 Task: Add Aura Cacia Uplifting Essential Oil 4 Pack Kit to the cart.
Action: Mouse moved to (292, 127)
Screenshot: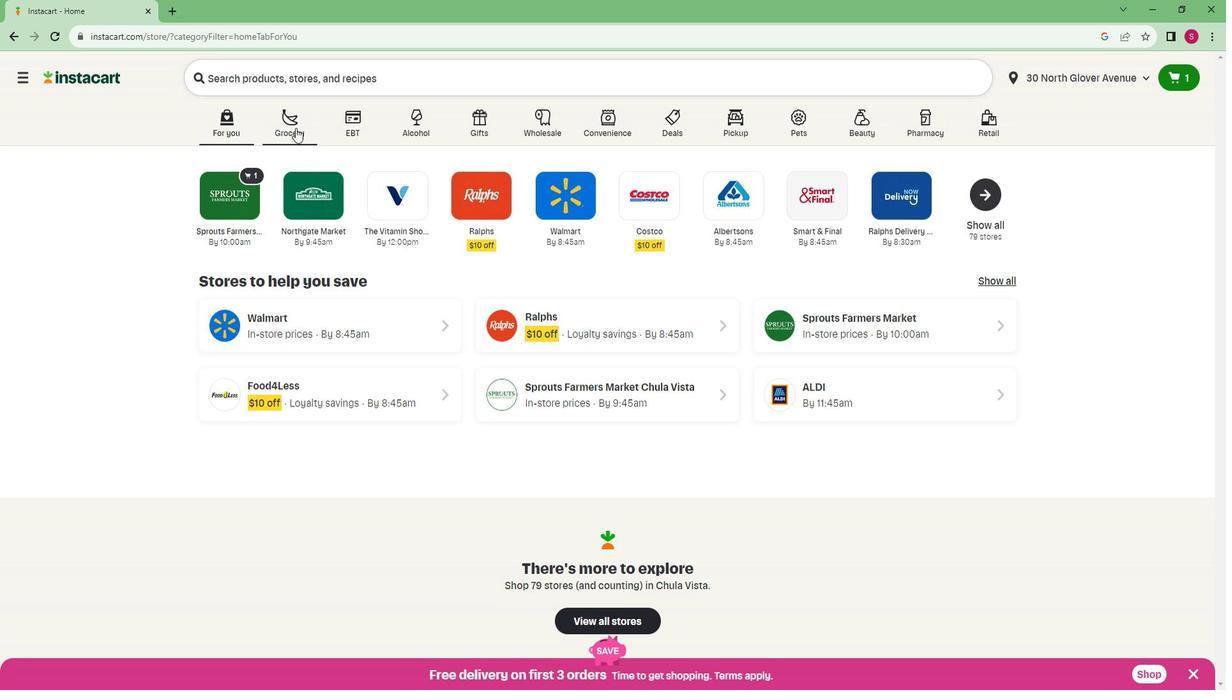 
Action: Mouse pressed left at (292, 127)
Screenshot: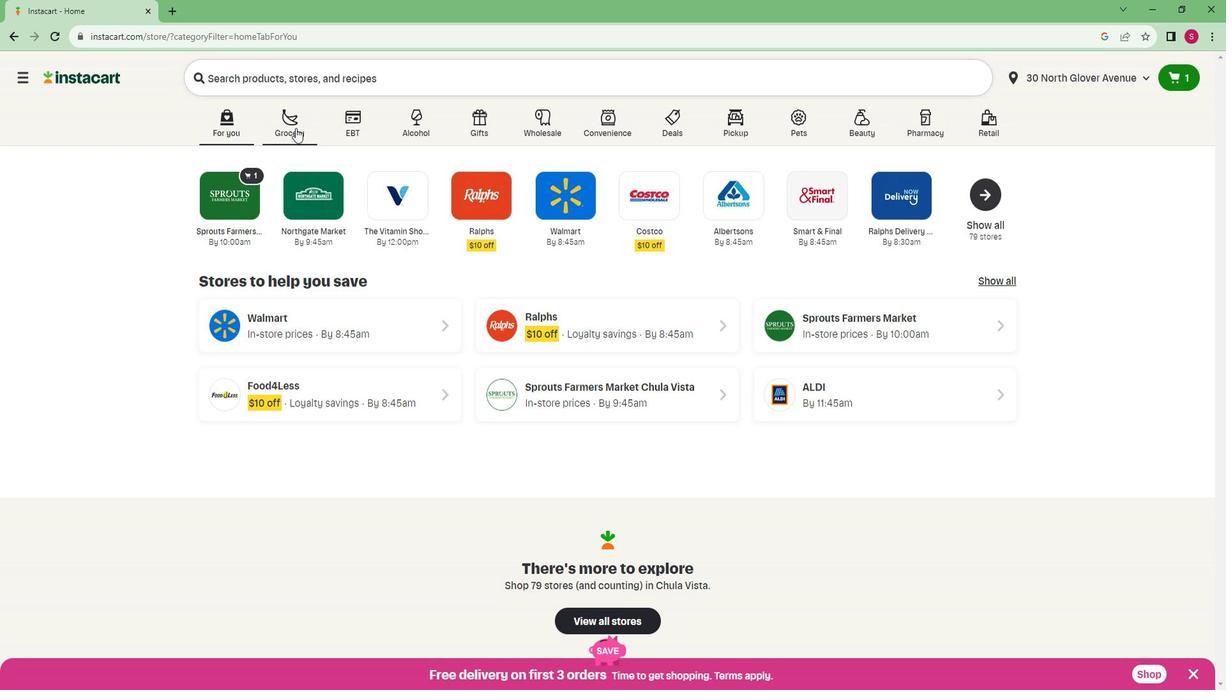 
Action: Mouse moved to (239, 355)
Screenshot: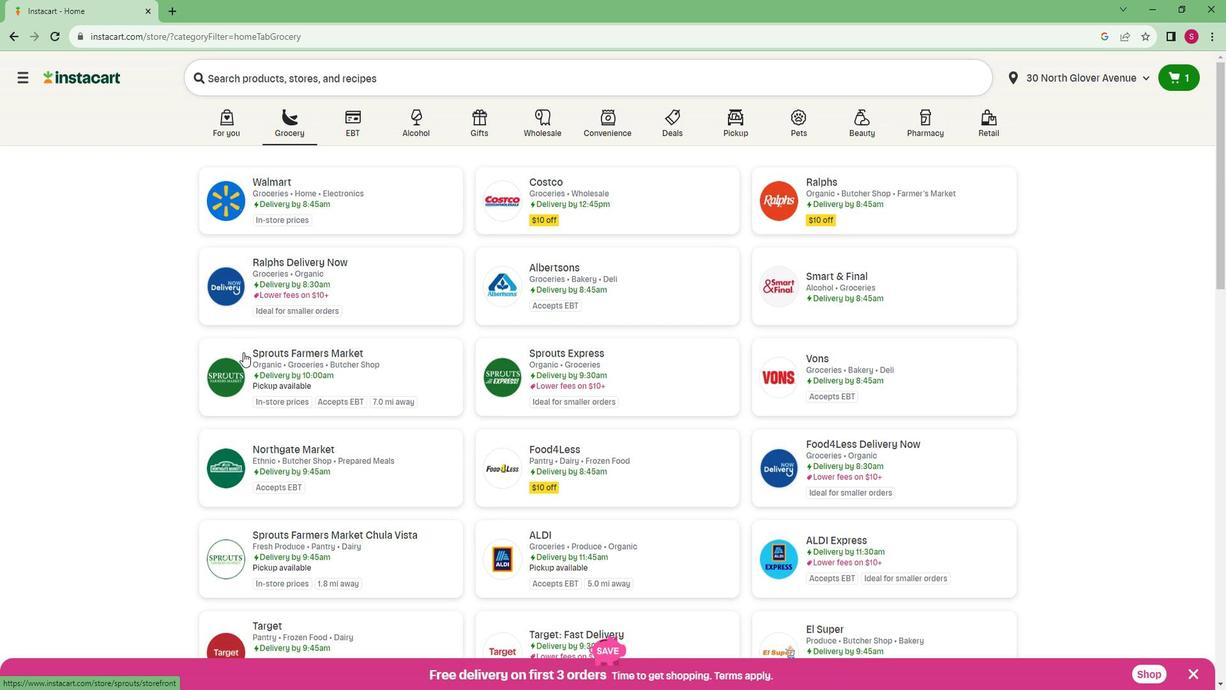 
Action: Mouse pressed left at (239, 355)
Screenshot: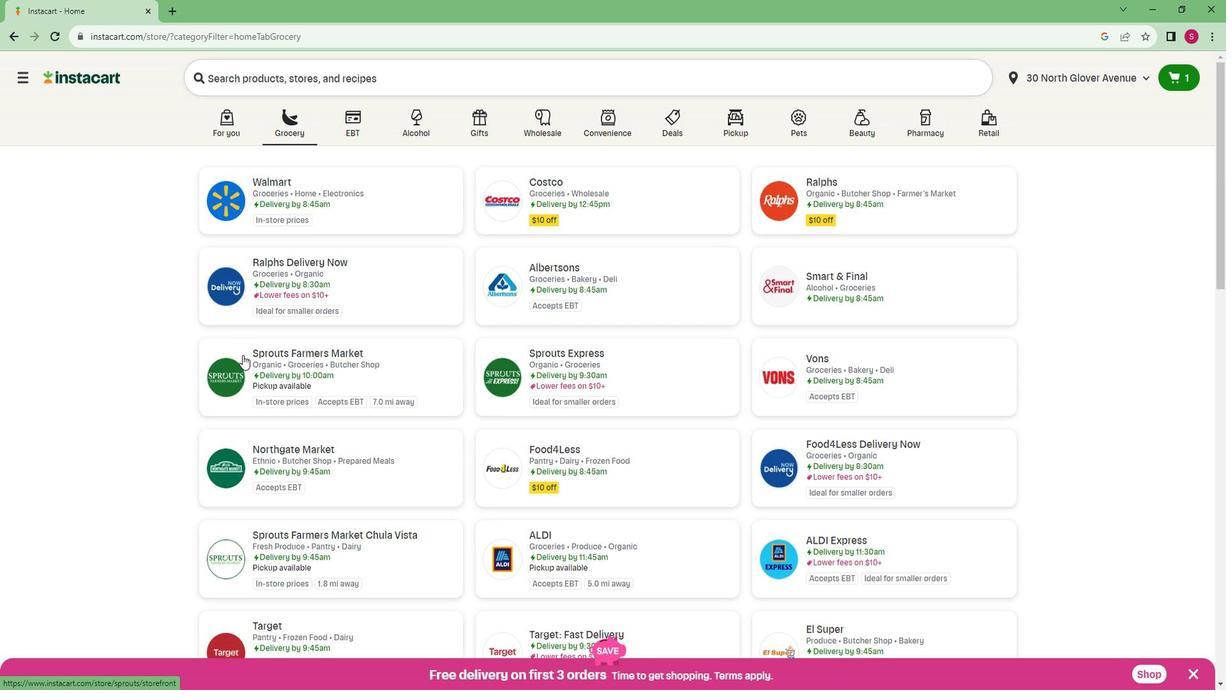 
Action: Mouse moved to (89, 492)
Screenshot: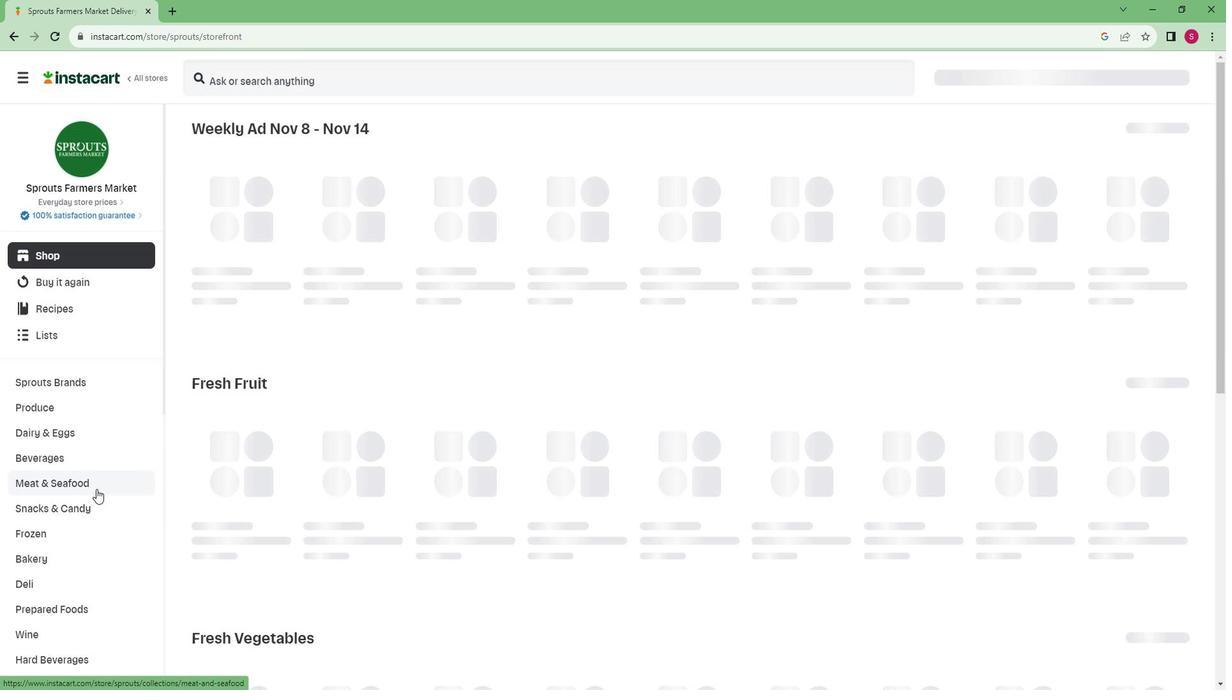 
Action: Mouse scrolled (89, 491) with delta (0, 0)
Screenshot: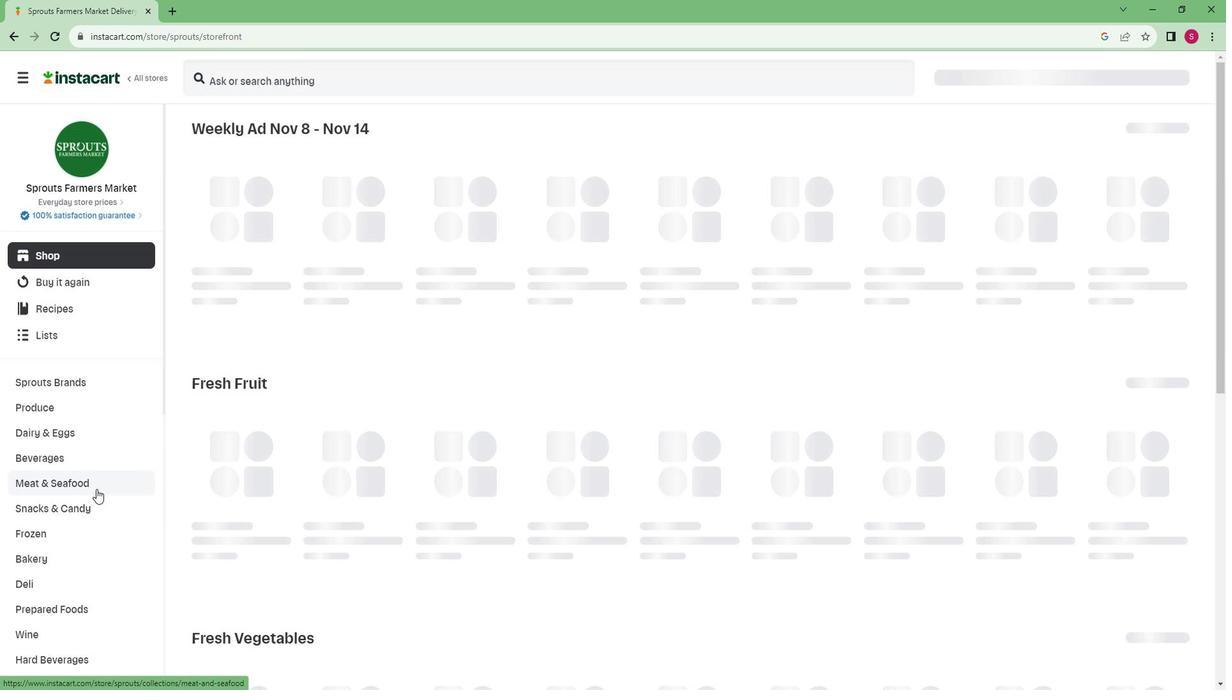 
Action: Mouse moved to (88, 492)
Screenshot: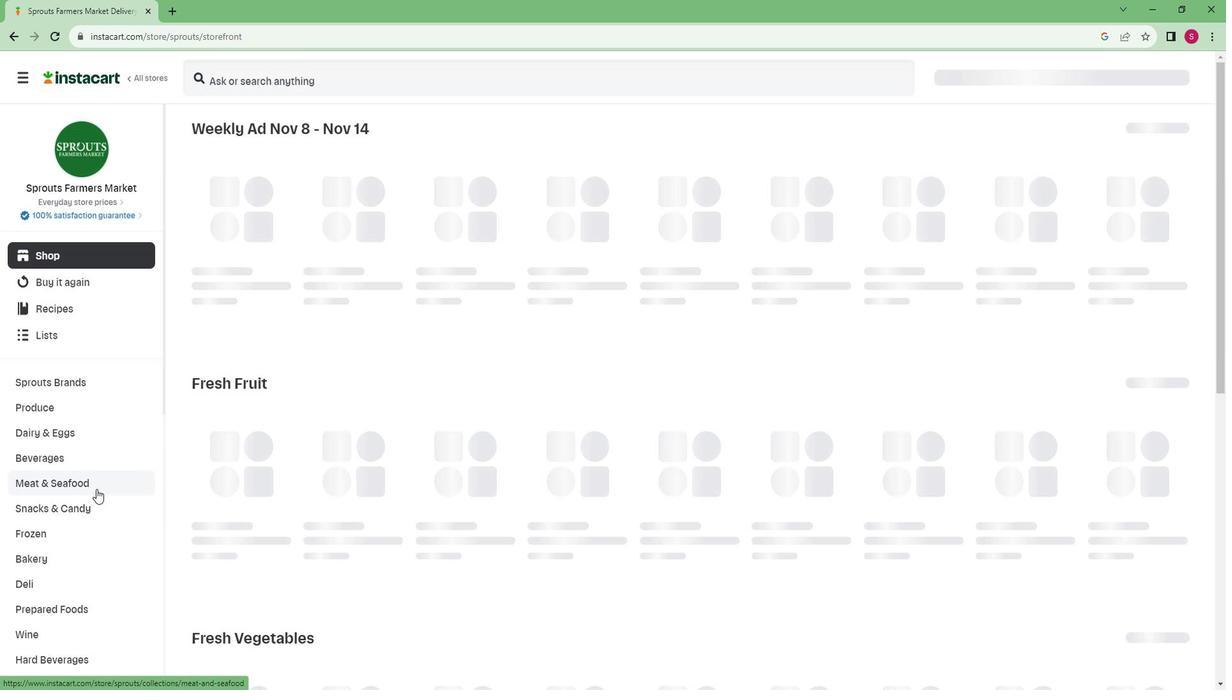 
Action: Mouse scrolled (88, 492) with delta (0, 0)
Screenshot: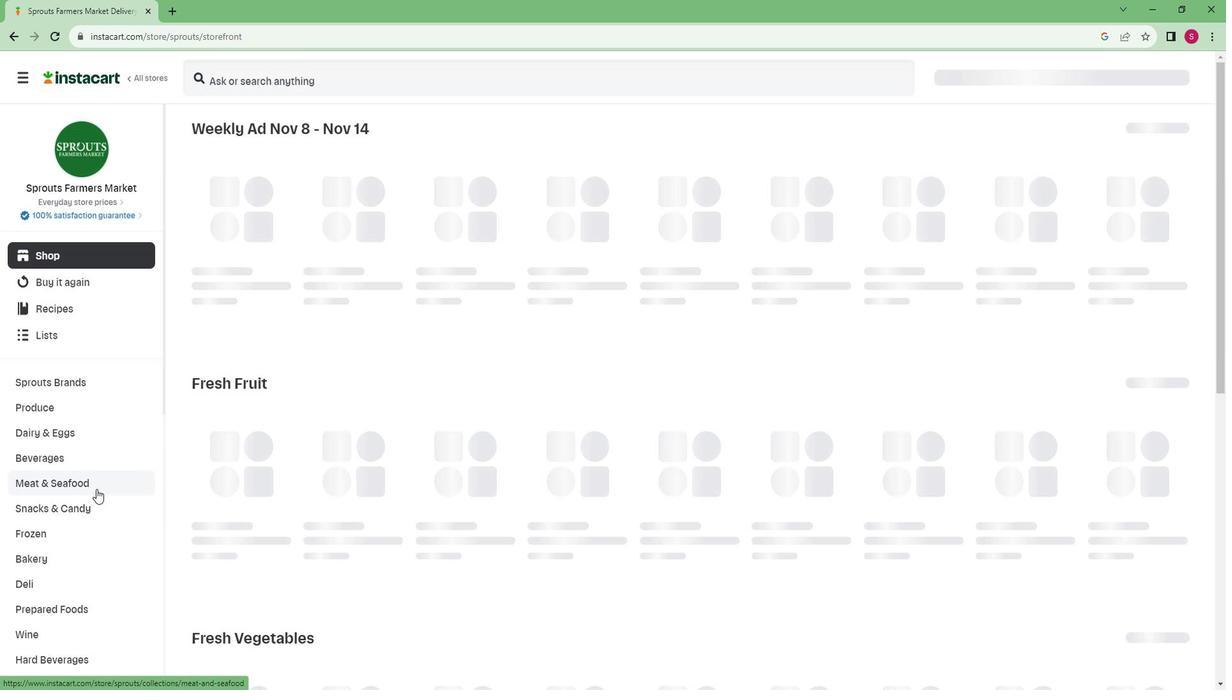 
Action: Mouse moved to (84, 493)
Screenshot: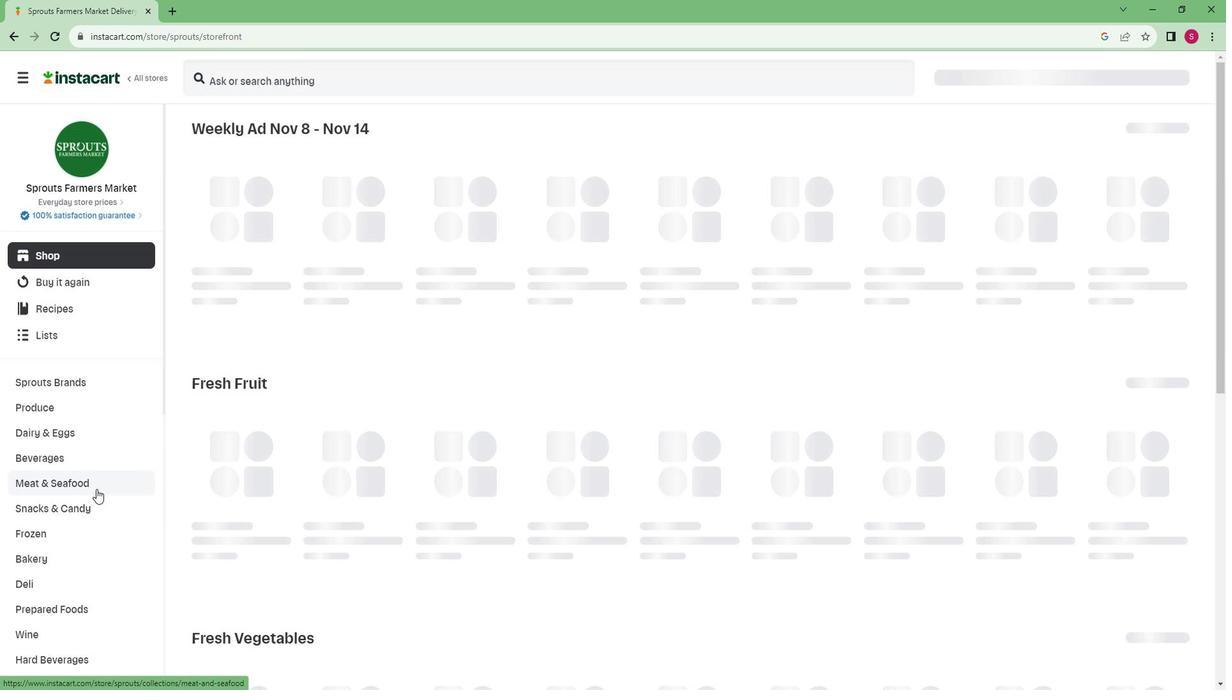
Action: Mouse scrolled (84, 492) with delta (0, 0)
Screenshot: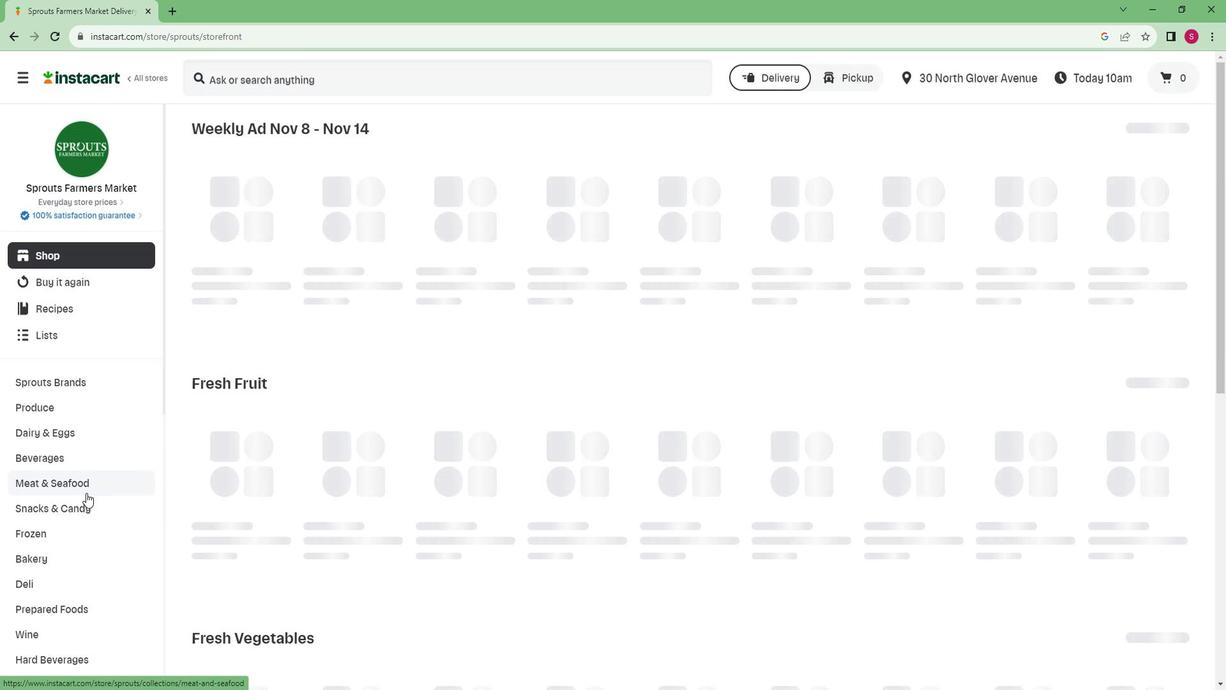
Action: Mouse moved to (83, 494)
Screenshot: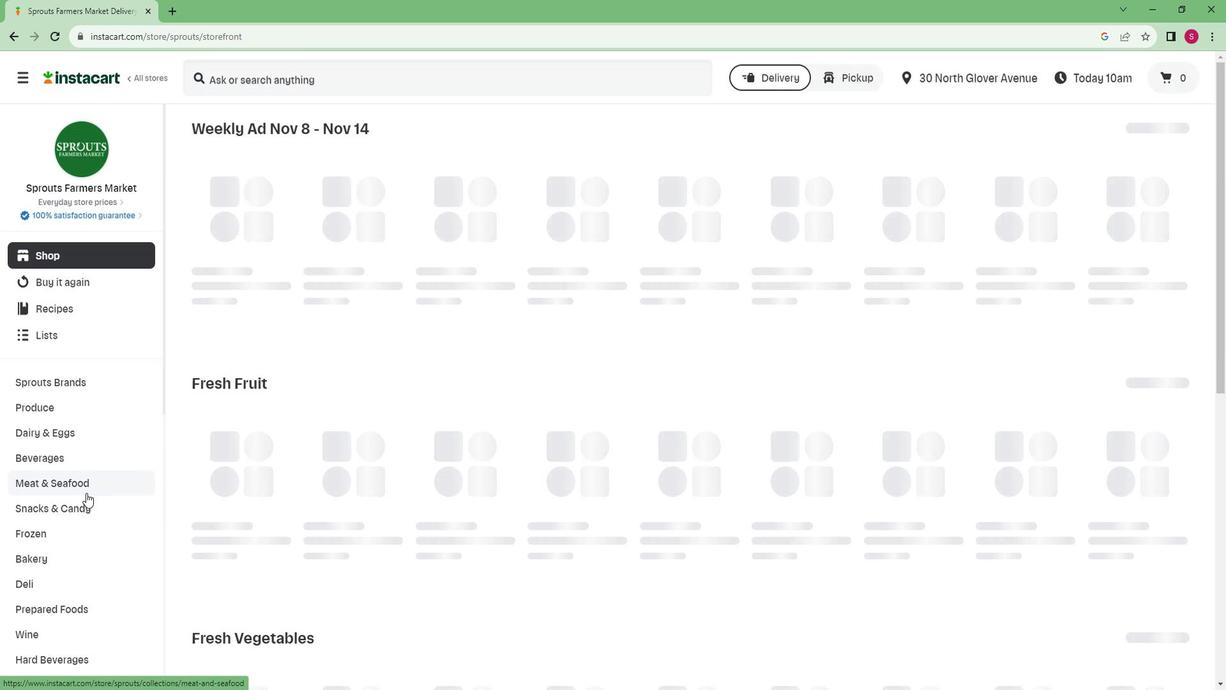 
Action: Mouse scrolled (83, 493) with delta (0, 0)
Screenshot: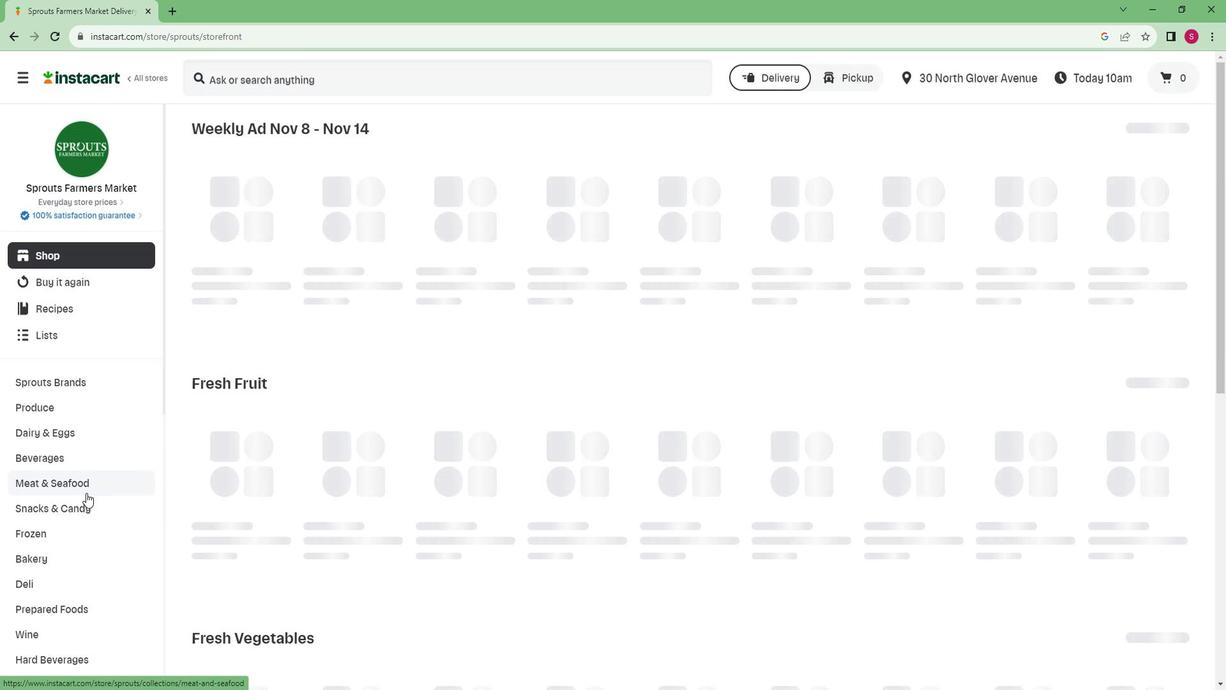 
Action: Mouse moved to (82, 495)
Screenshot: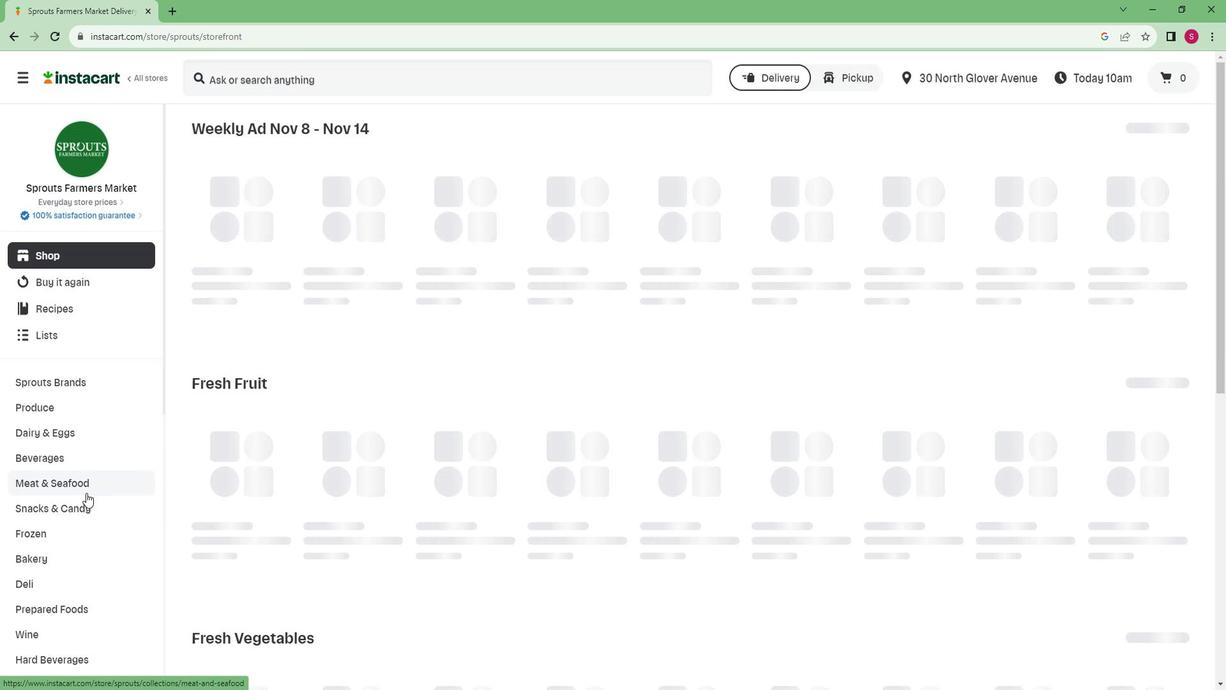 
Action: Mouse scrolled (82, 494) with delta (0, 0)
Screenshot: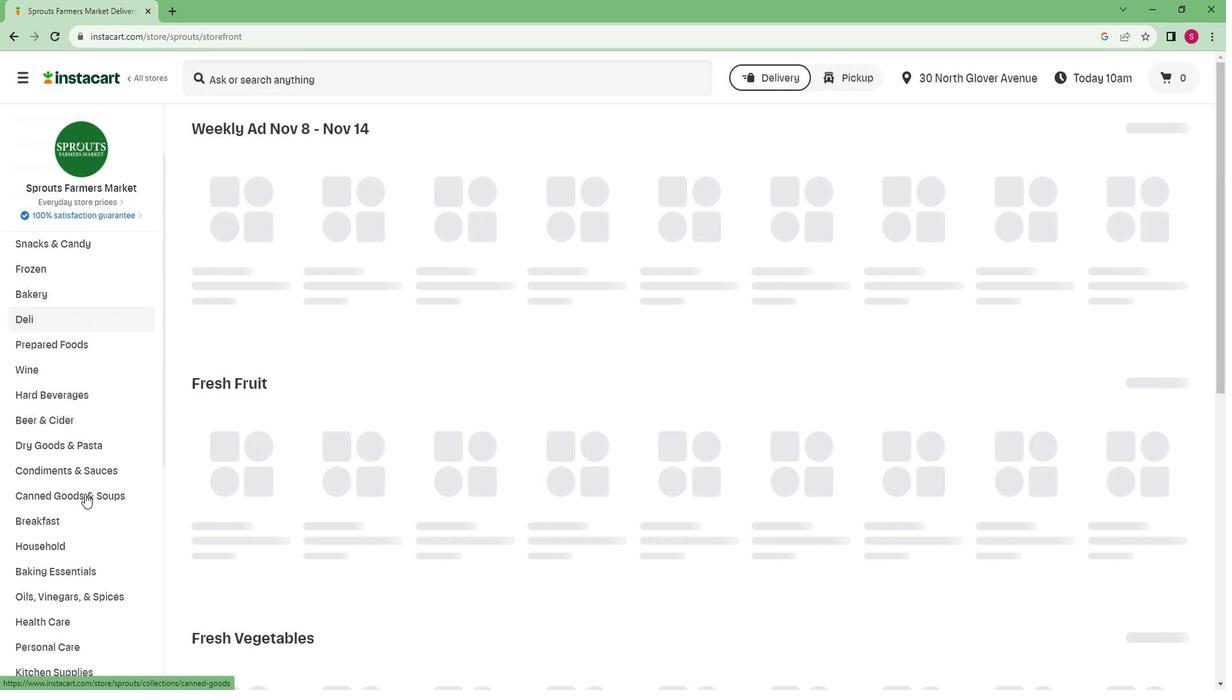 
Action: Mouse scrolled (82, 494) with delta (0, 0)
Screenshot: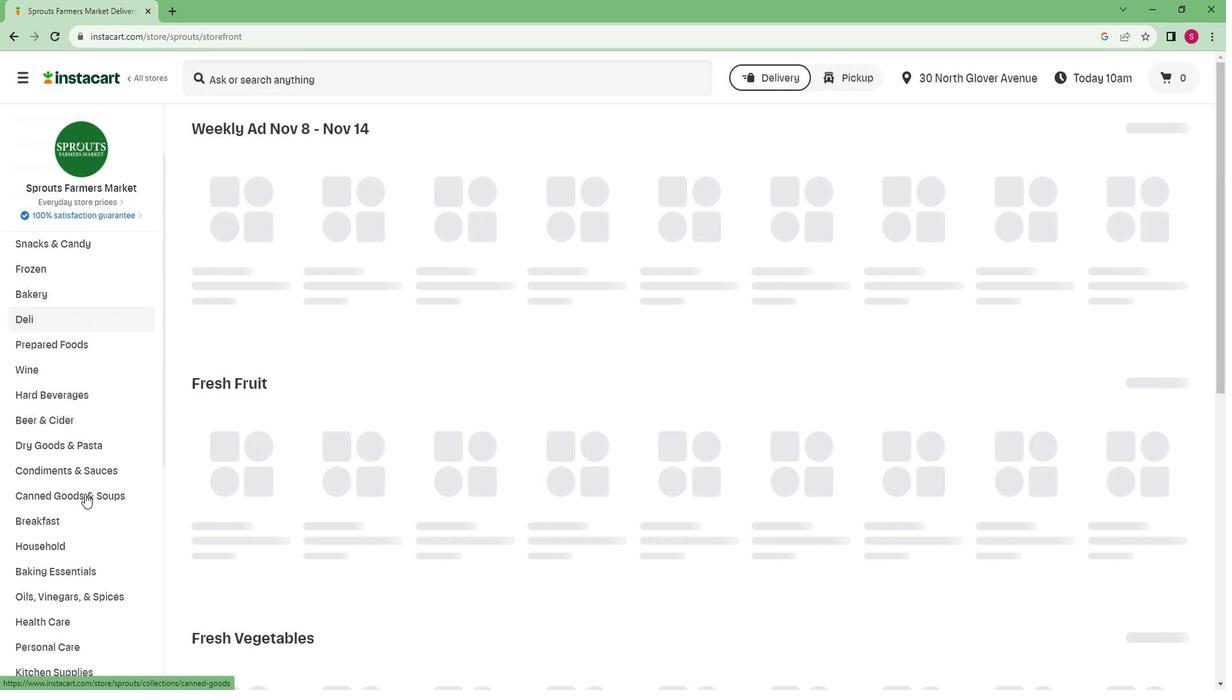 
Action: Mouse moved to (81, 495)
Screenshot: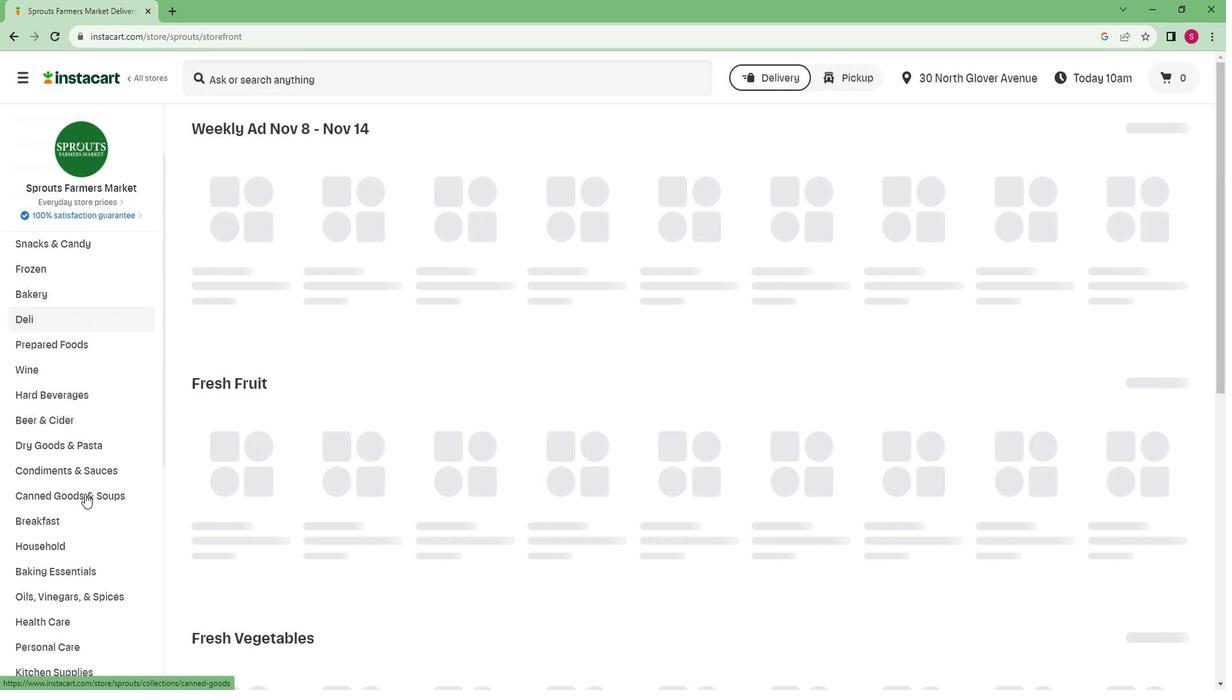 
Action: Mouse scrolled (81, 494) with delta (0, 0)
Screenshot: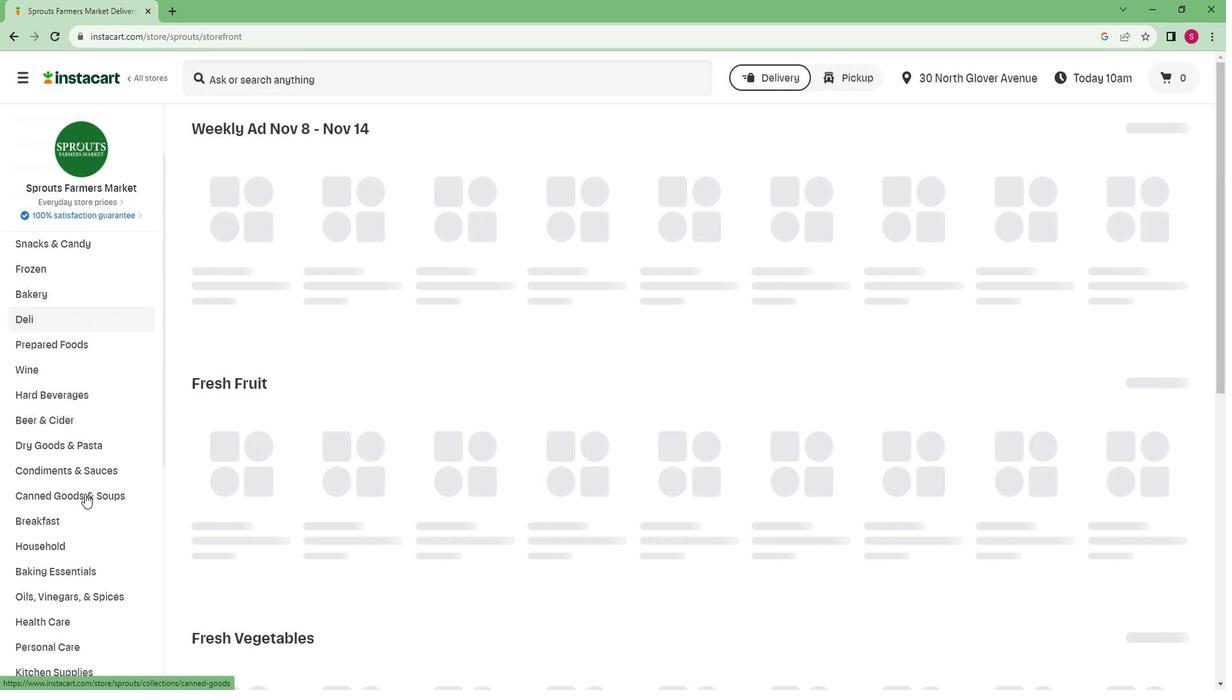 
Action: Mouse moved to (81, 495)
Screenshot: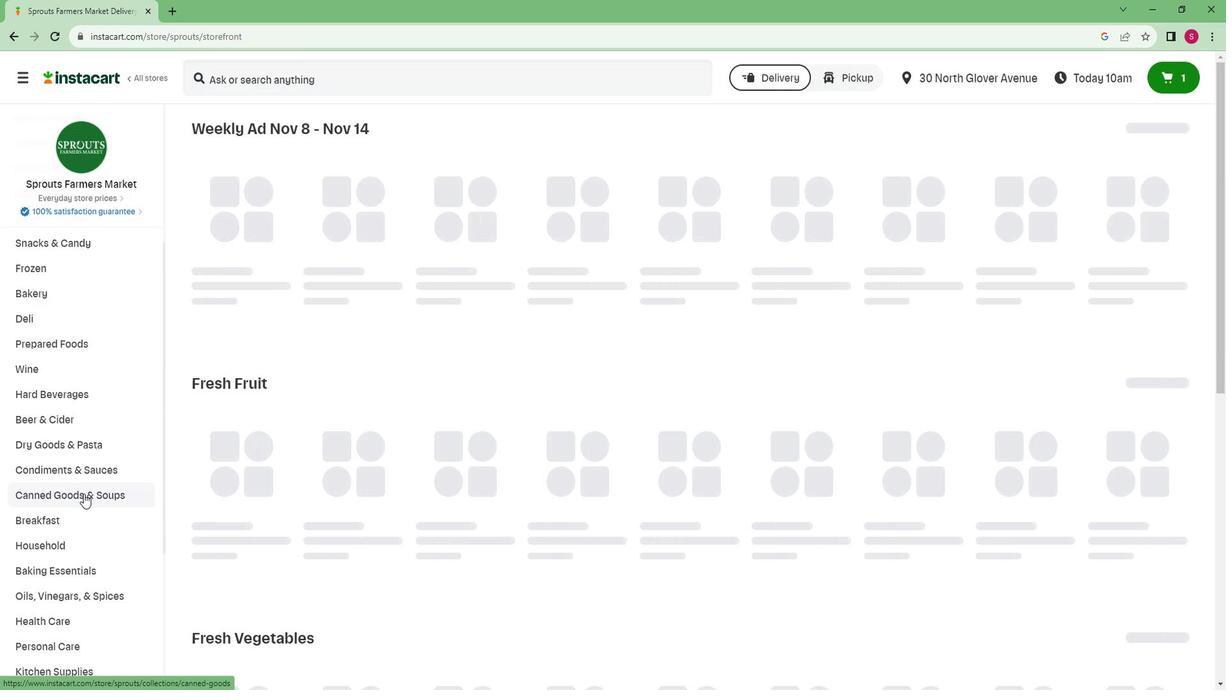 
Action: Mouse scrolled (81, 494) with delta (0, 0)
Screenshot: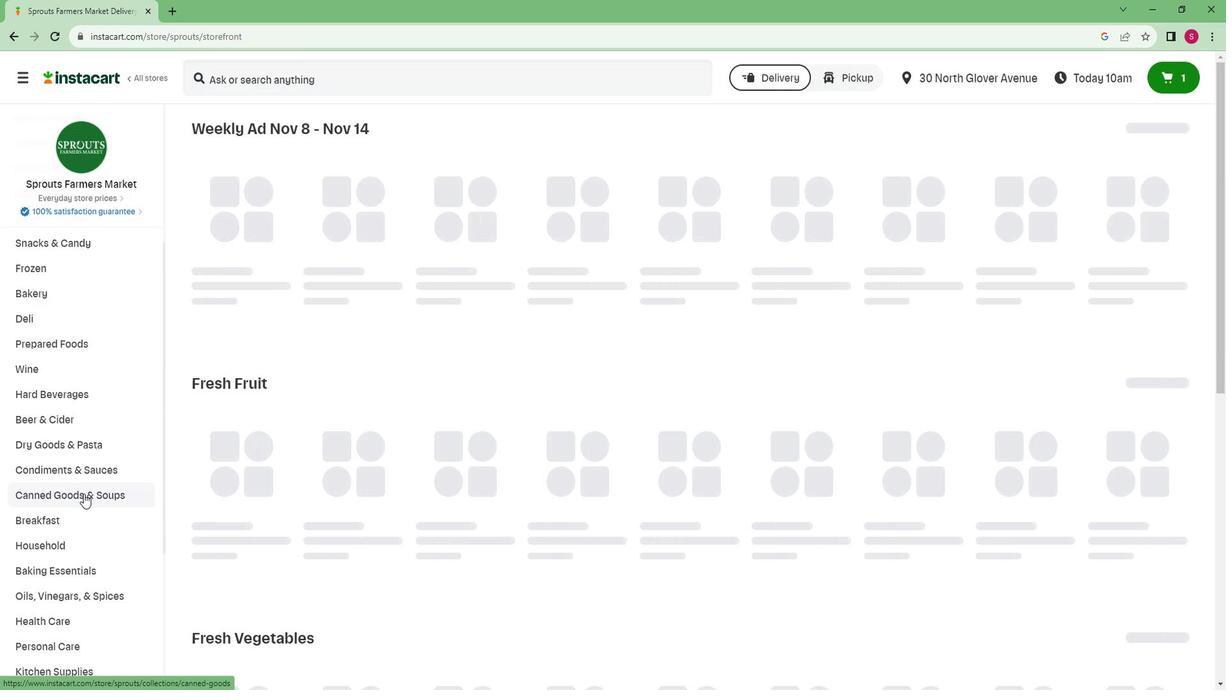 
Action: Mouse scrolled (81, 494) with delta (0, 0)
Screenshot: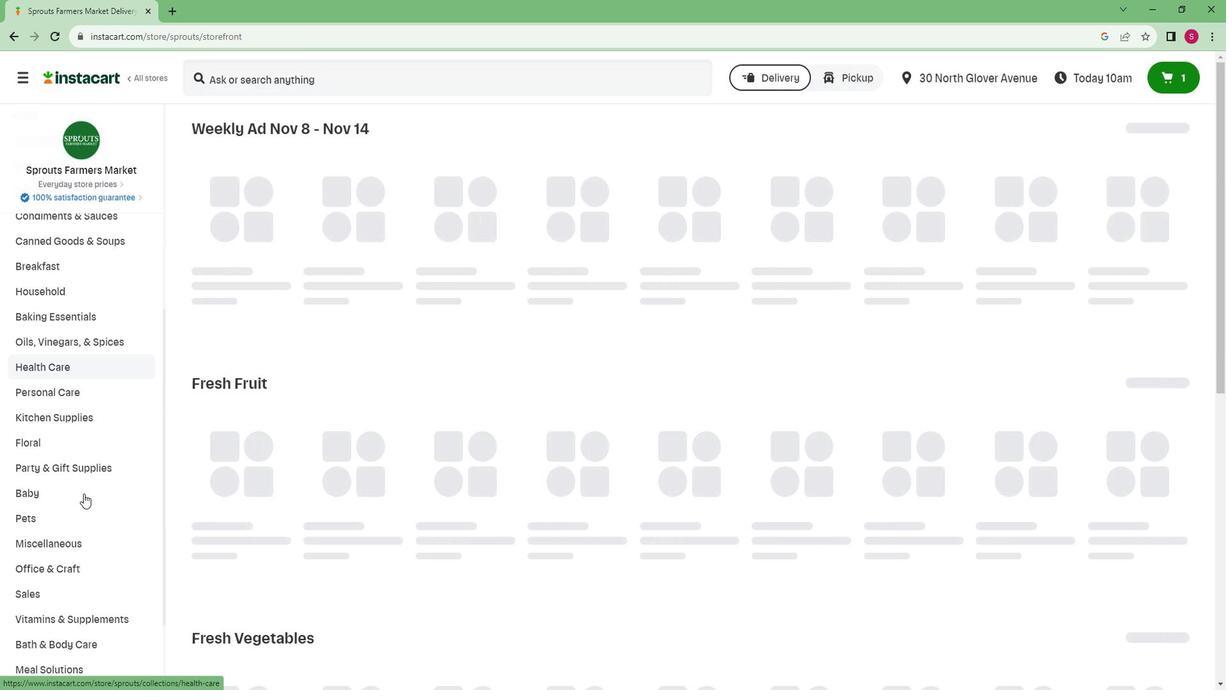 
Action: Mouse scrolled (81, 494) with delta (0, 0)
Screenshot: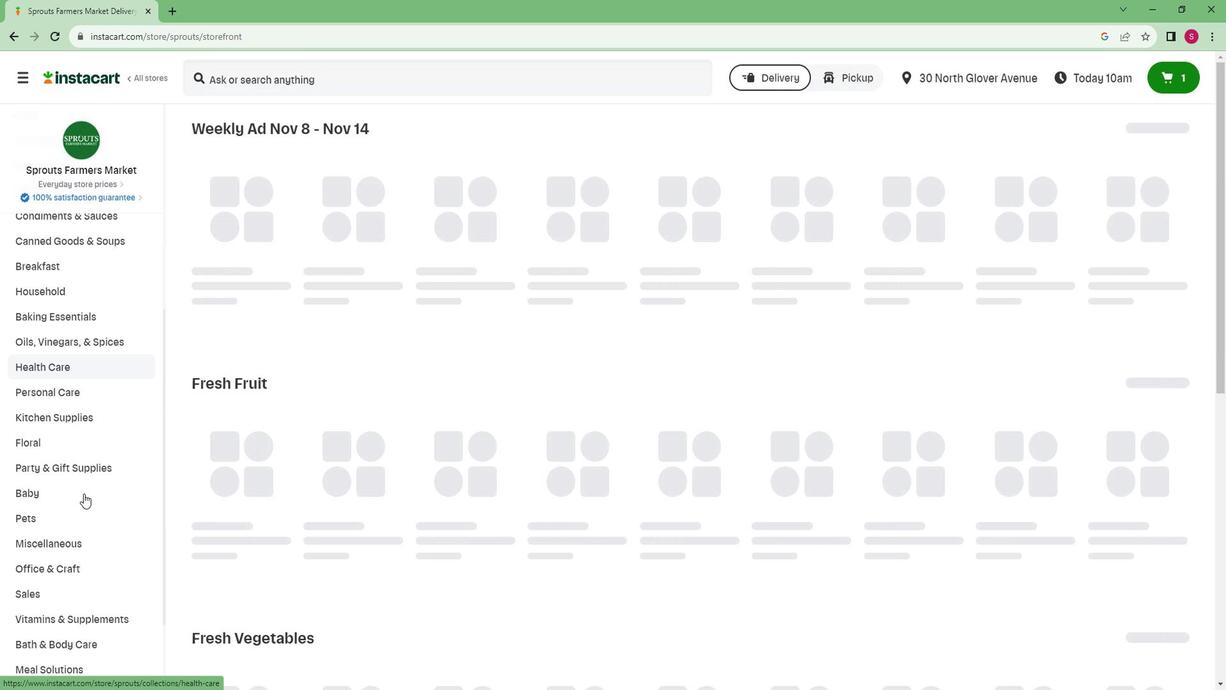 
Action: Mouse scrolled (81, 494) with delta (0, 0)
Screenshot: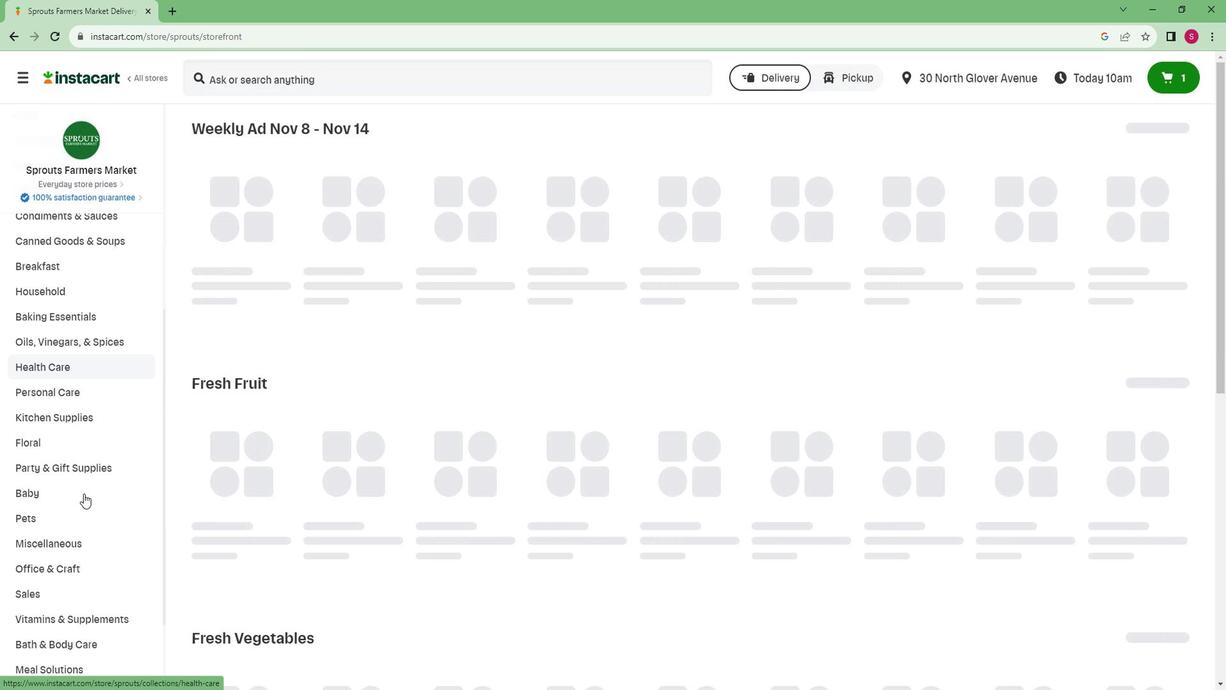 
Action: Mouse scrolled (81, 494) with delta (0, 0)
Screenshot: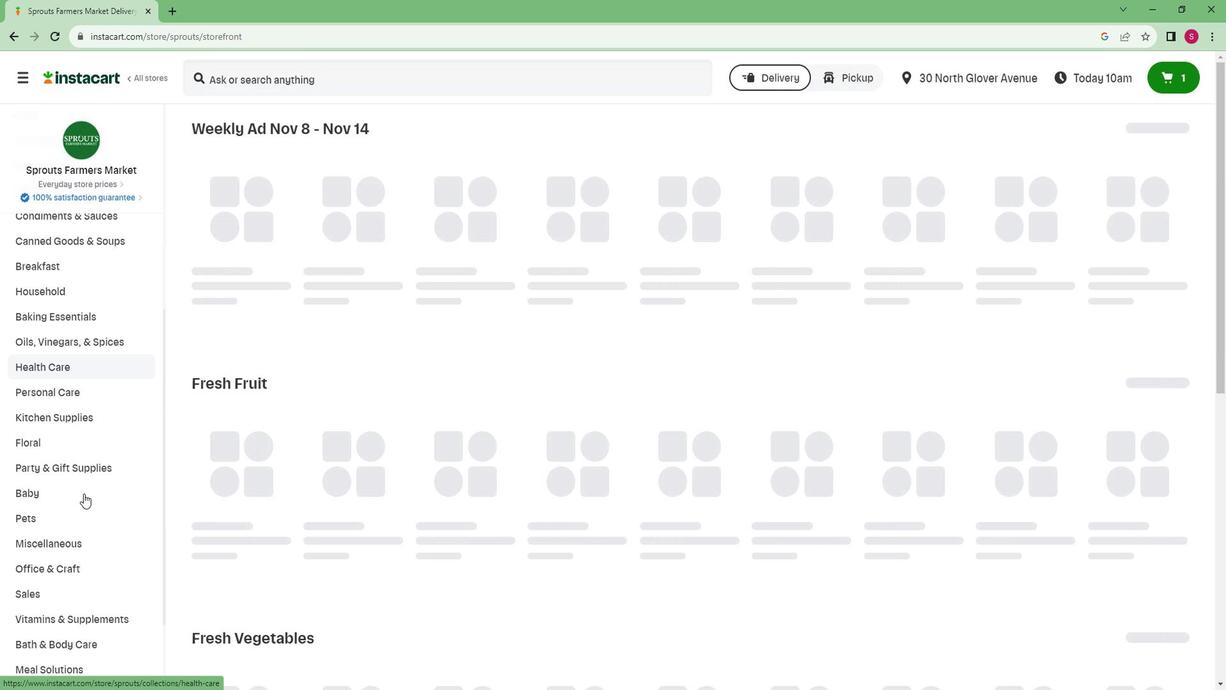 
Action: Mouse moved to (17, 646)
Screenshot: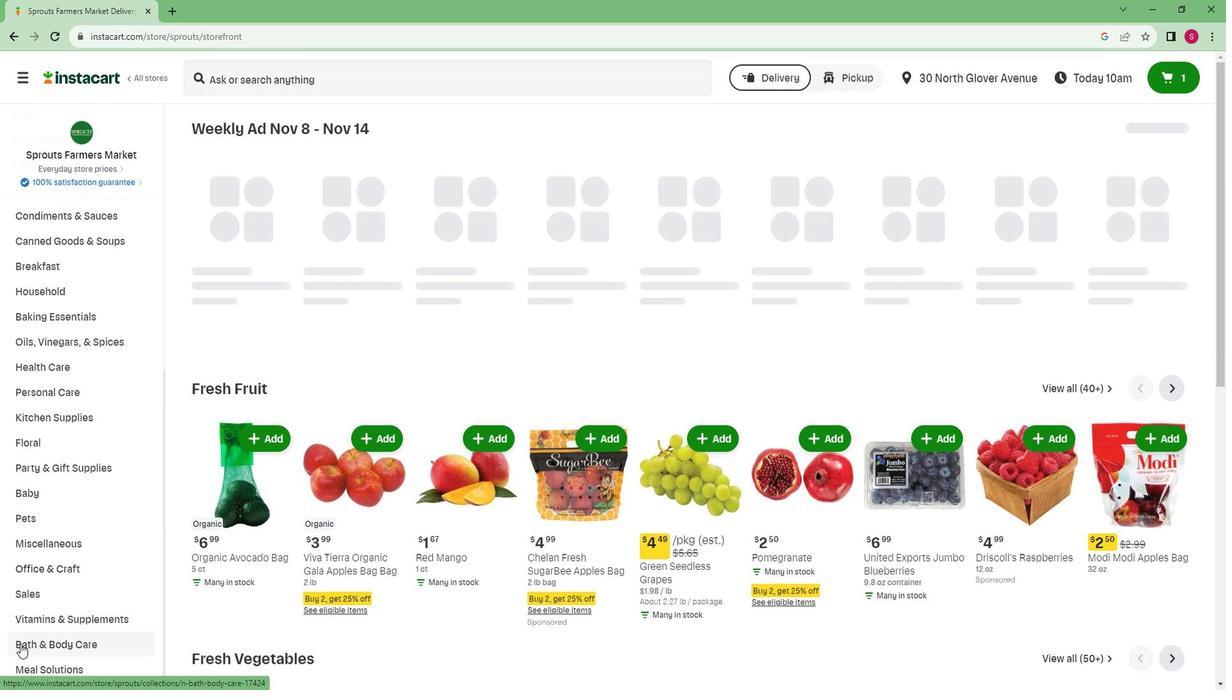 
Action: Mouse pressed left at (17, 646)
Screenshot: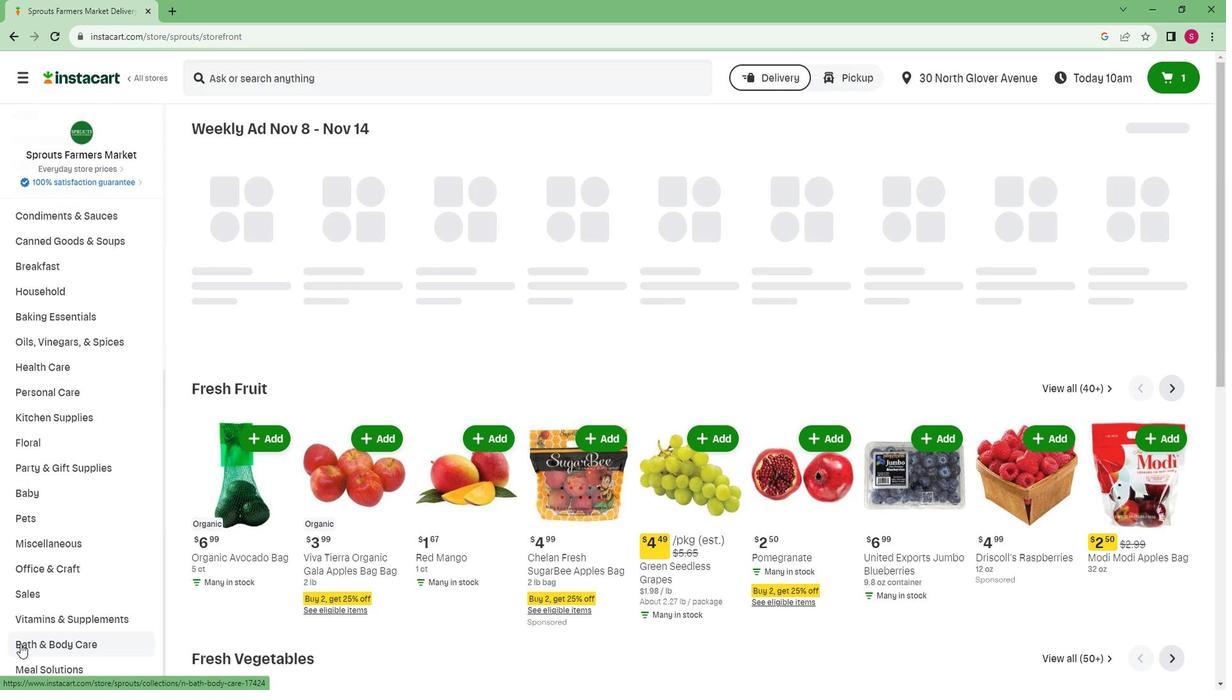 
Action: Mouse moved to (1029, 163)
Screenshot: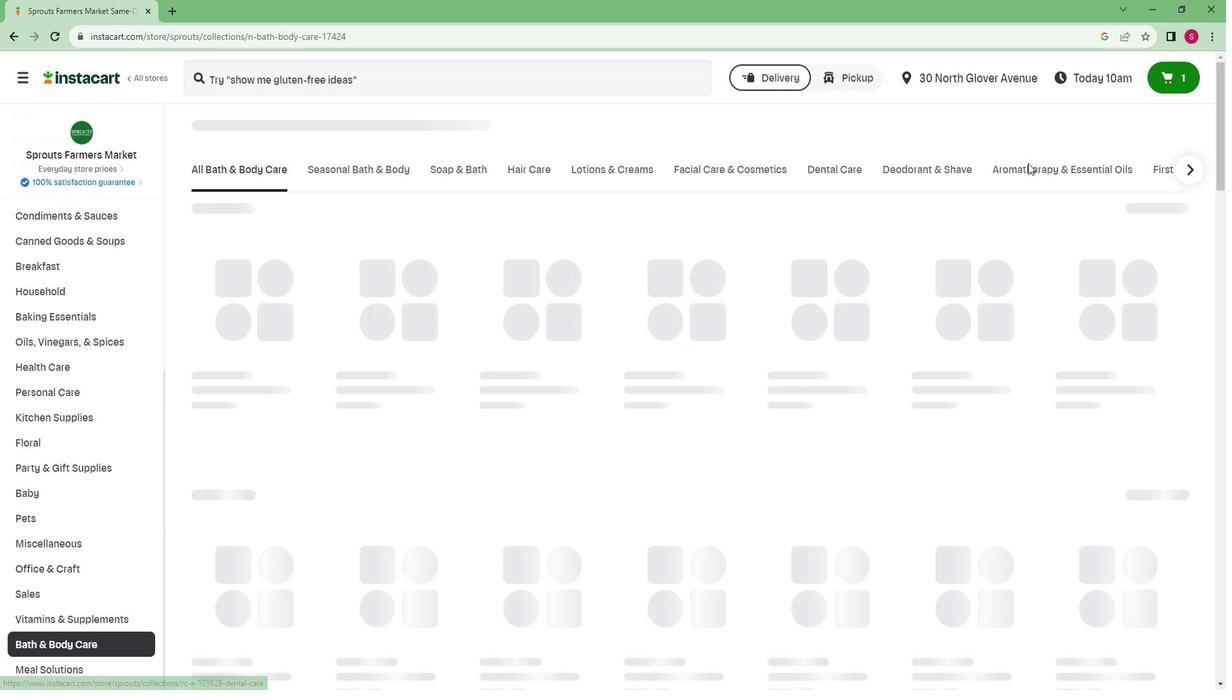 
Action: Mouse pressed left at (1029, 163)
Screenshot: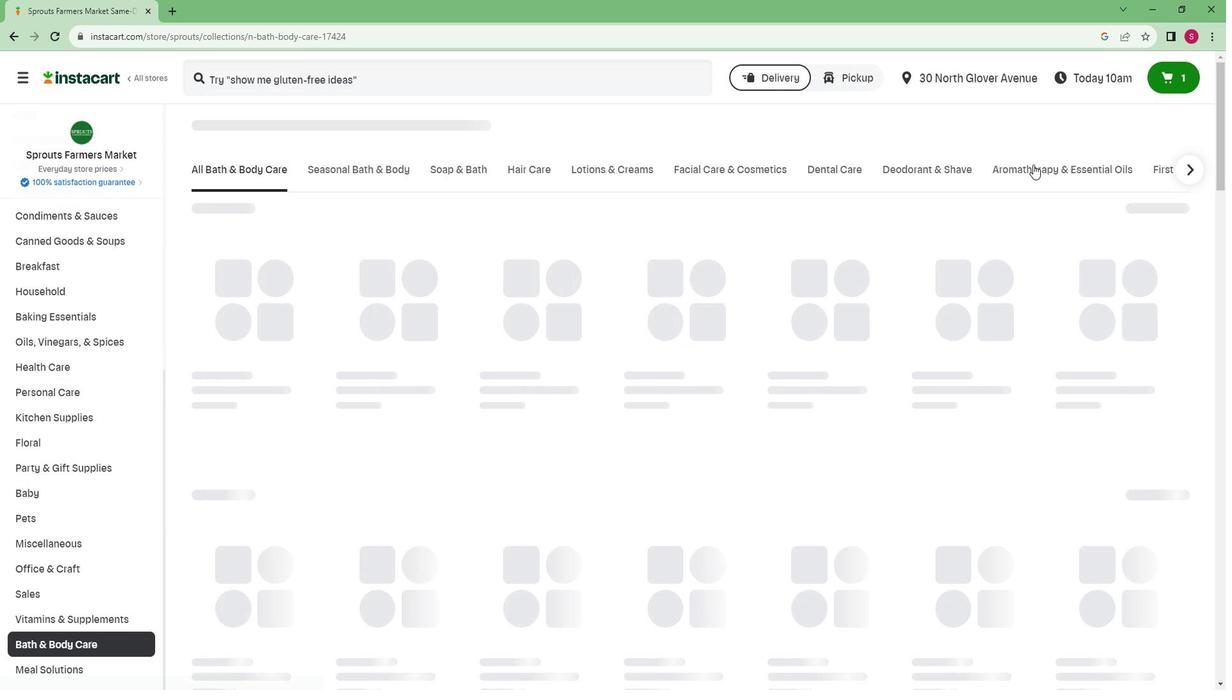 
Action: Mouse moved to (300, 80)
Screenshot: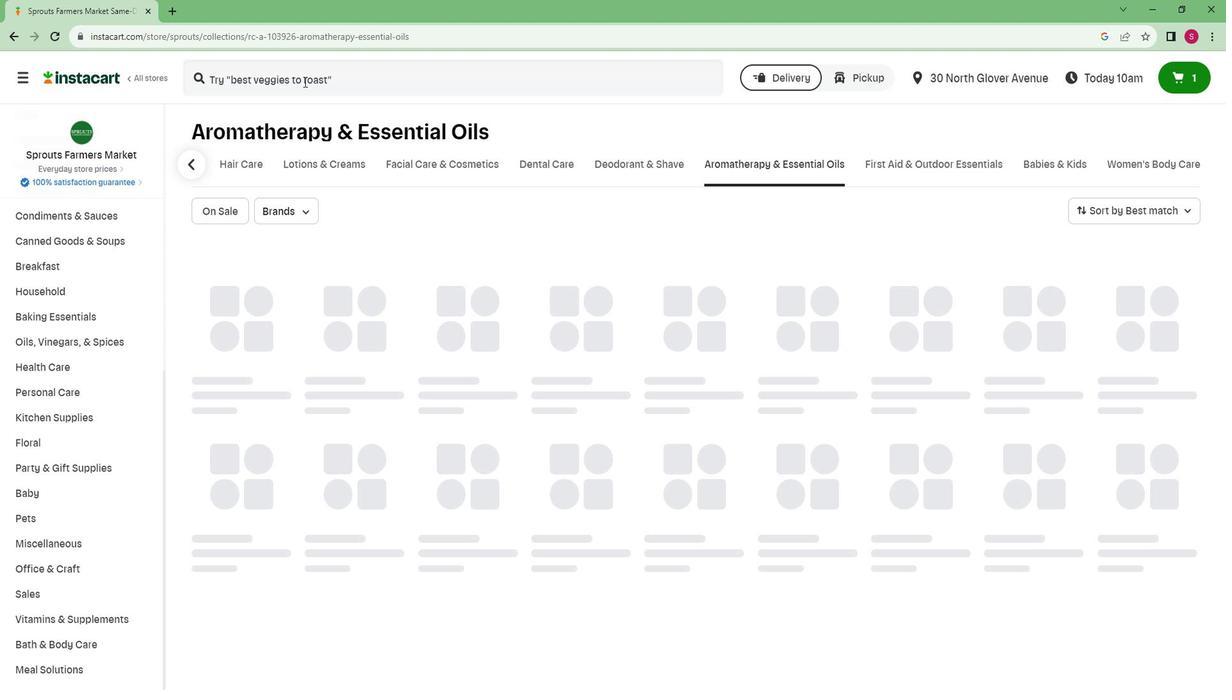 
Action: Mouse pressed left at (300, 80)
Screenshot: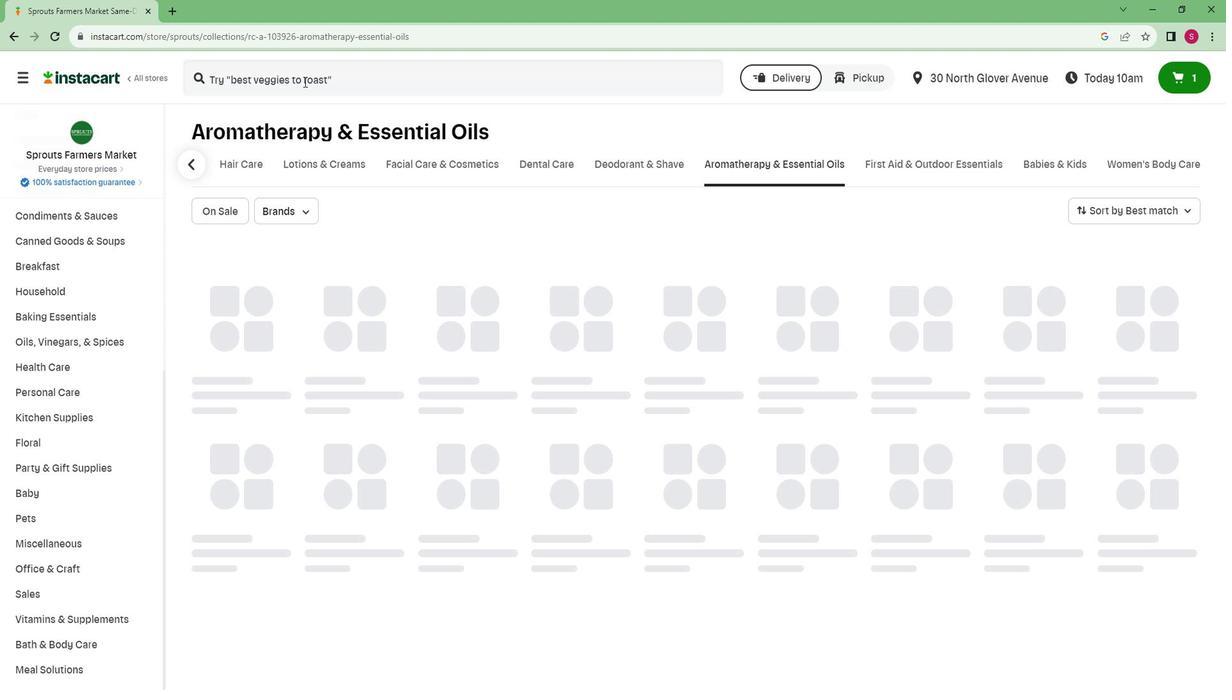 
Action: Mouse moved to (297, 80)
Screenshot: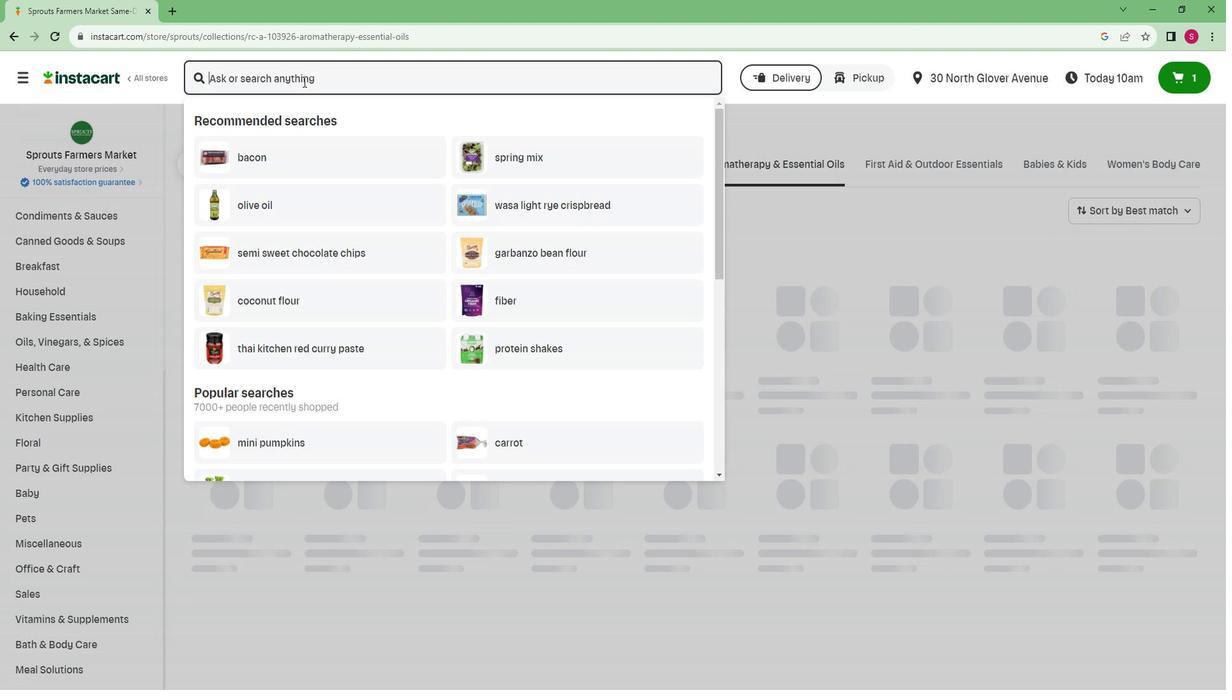
Action: Key pressed <Key.caps_lock>A<Key.caps_lock>ura<Key.space><Key.caps_lock>C<Key.caps_lock>acia<Key.space><Key.caps_lock>U<Key.caps_lock>plifting<Key.space><Key.caps_lock>E
Screenshot: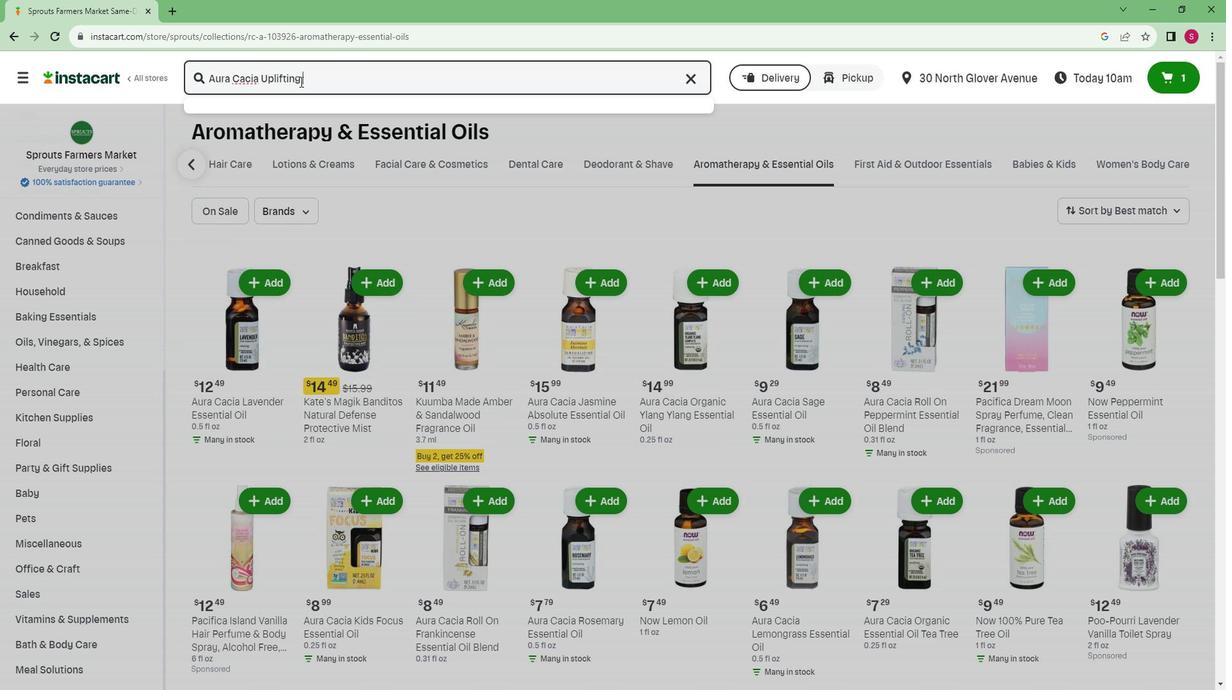 
Action: Mouse moved to (316, 73)
Screenshot: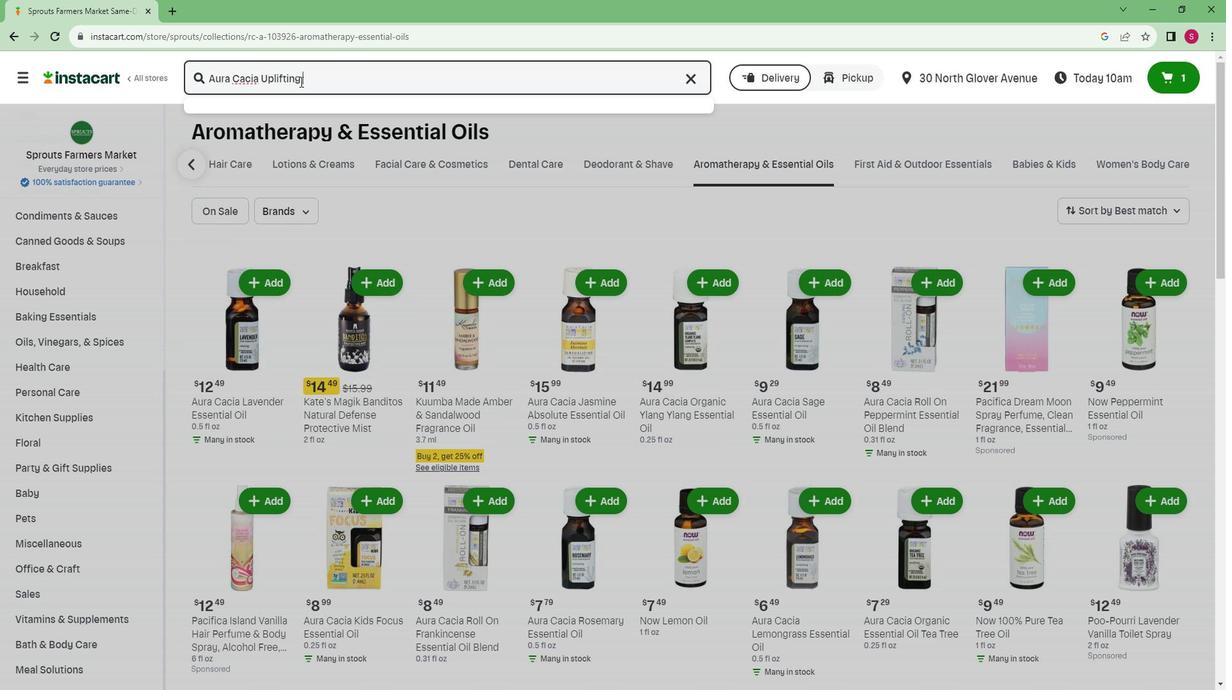 
Action: Key pressed <Key.caps_lock>ssential<Key.space><Key.caps_lock>O<Key.caps_lock>il<Key.space>4<Key.space><Key.caps_lock>P<Key.caps_lock>ack<Key.space><Key.caps_lock>K<Key.caps_lock>it<Key.enter>
Screenshot: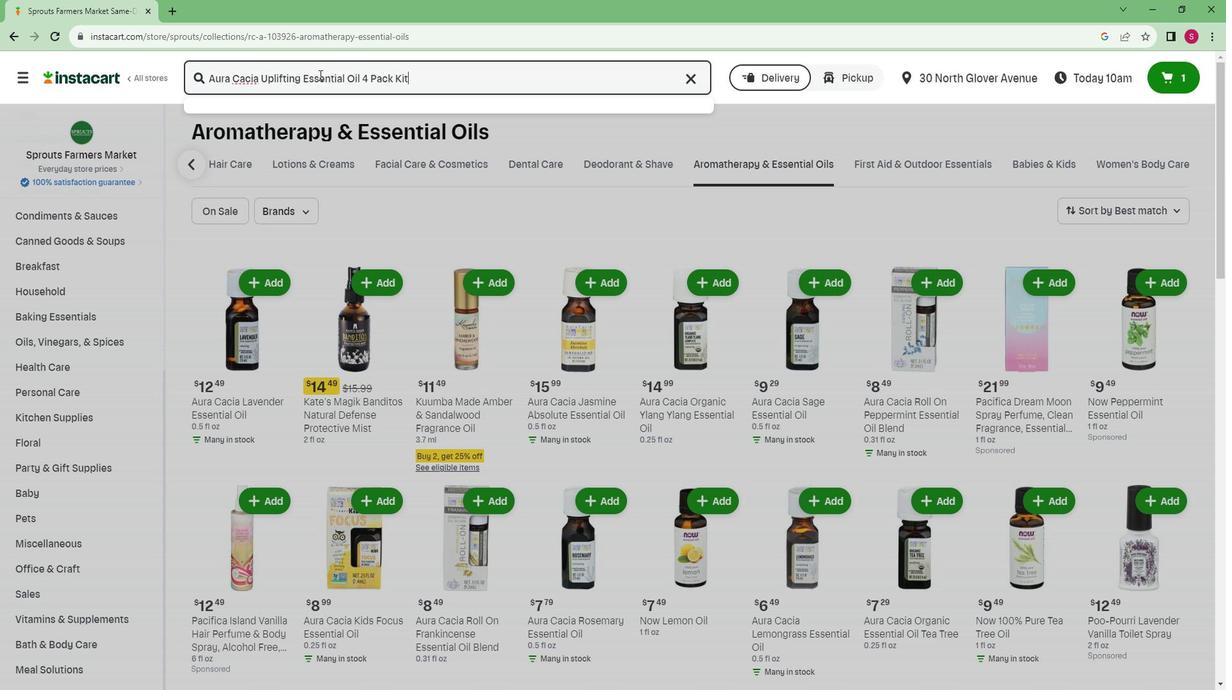 
Action: Mouse moved to (810, 338)
Screenshot: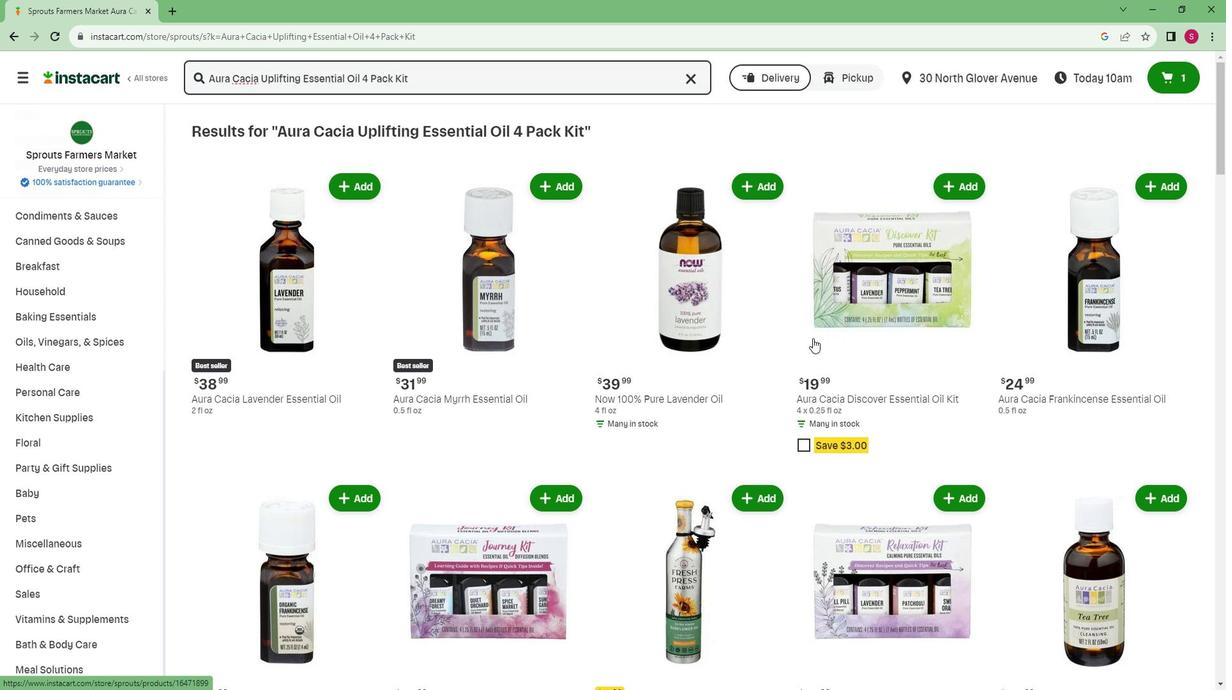 
Action: Mouse scrolled (810, 337) with delta (0, 0)
Screenshot: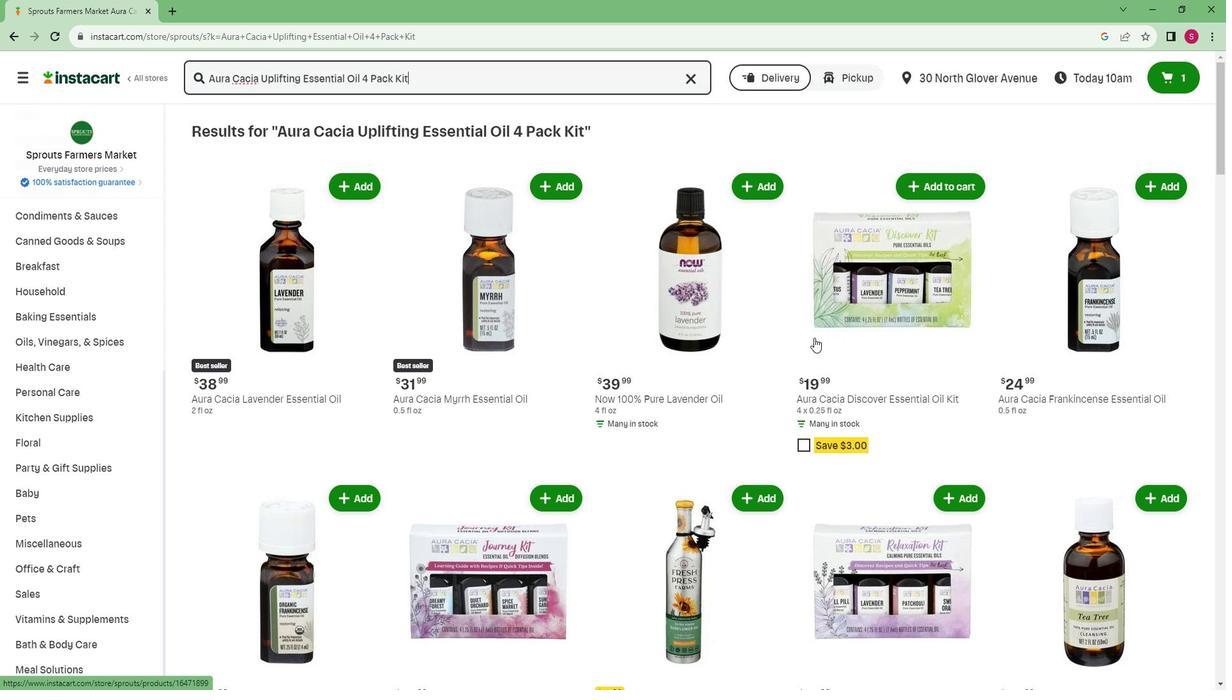 
Action: Mouse scrolled (810, 337) with delta (0, 0)
Screenshot: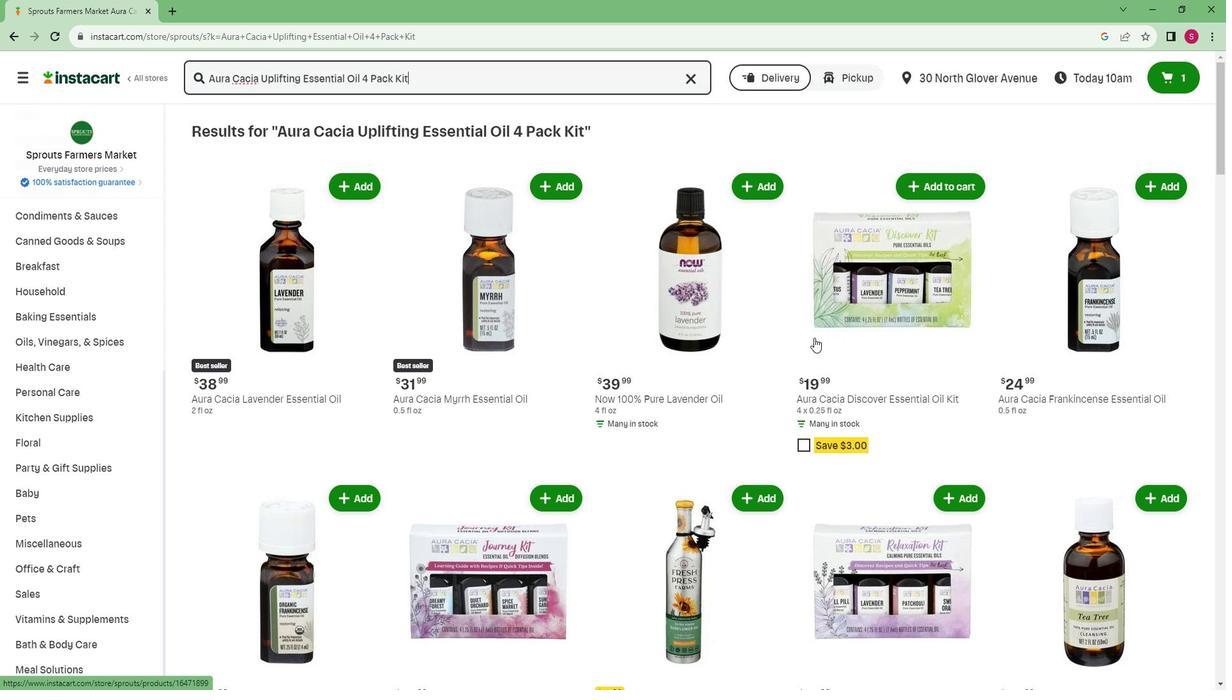 
Action: Mouse scrolled (810, 337) with delta (0, 0)
Screenshot: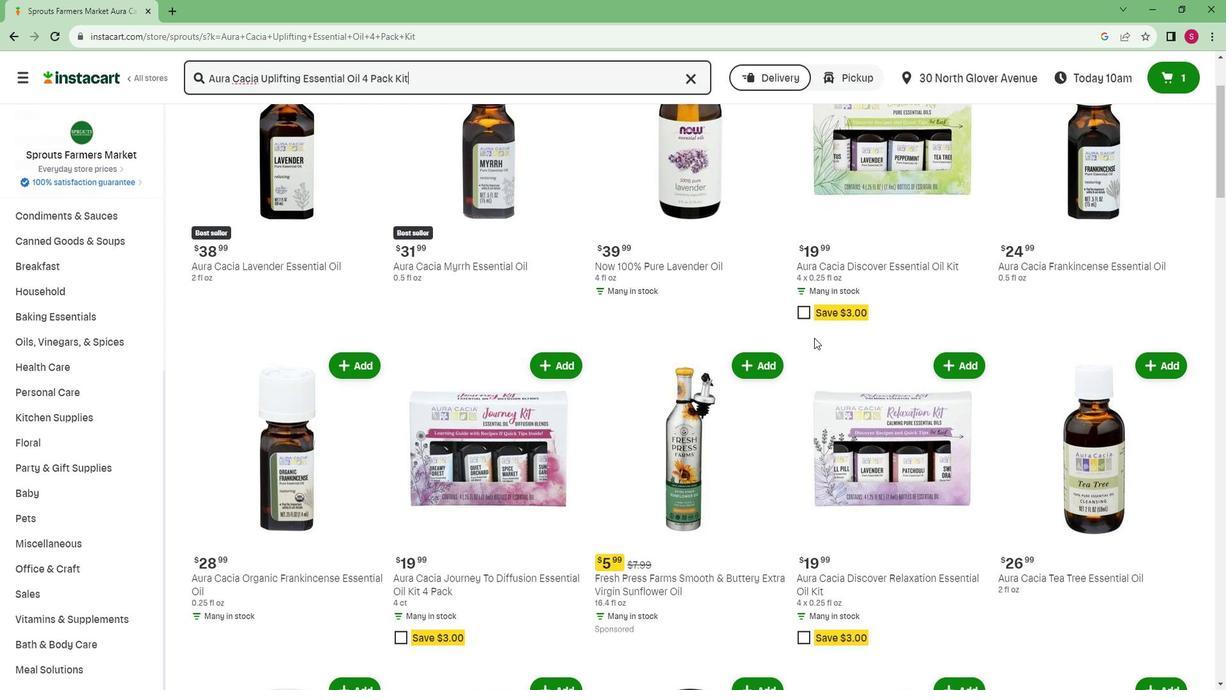 
Action: Mouse scrolled (810, 337) with delta (0, 0)
Screenshot: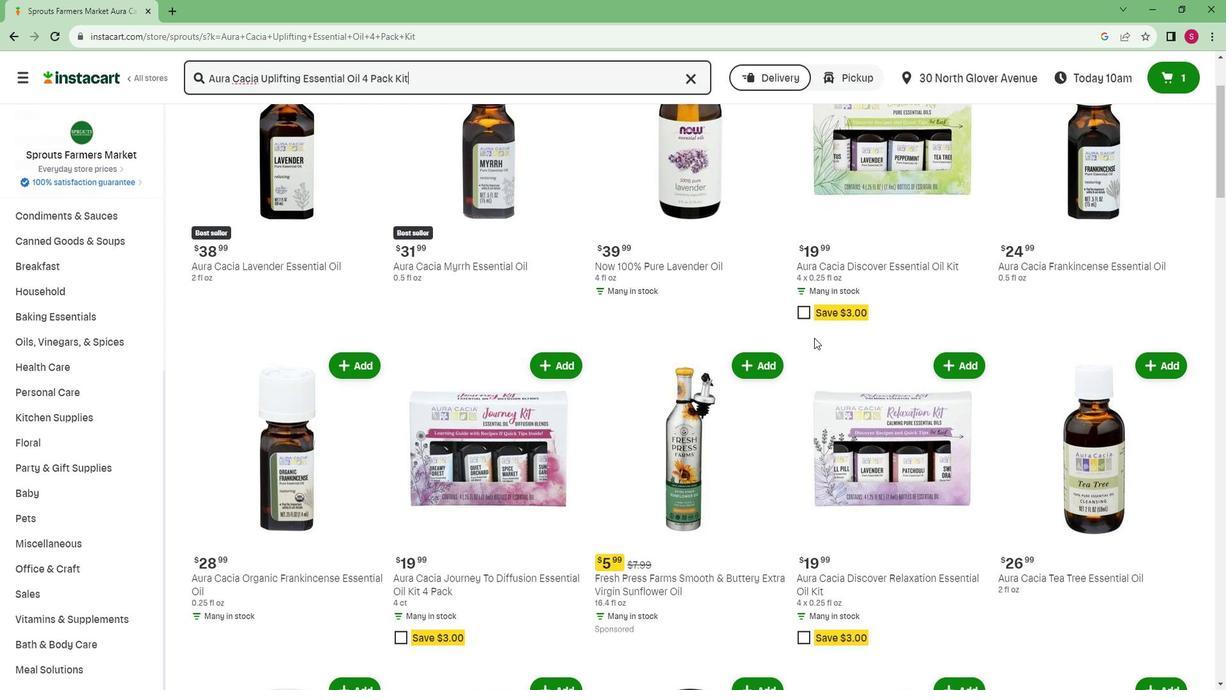 
Action: Mouse scrolled (810, 337) with delta (0, 0)
Screenshot: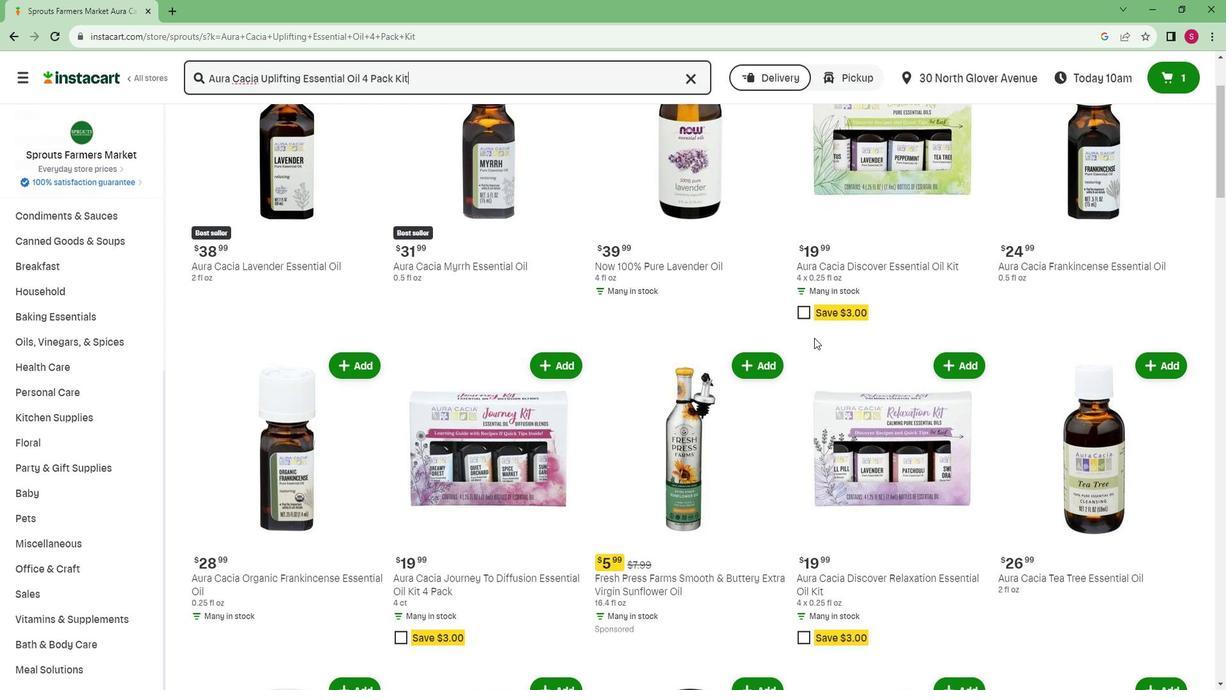 
Action: Mouse scrolled (810, 337) with delta (0, 0)
Screenshot: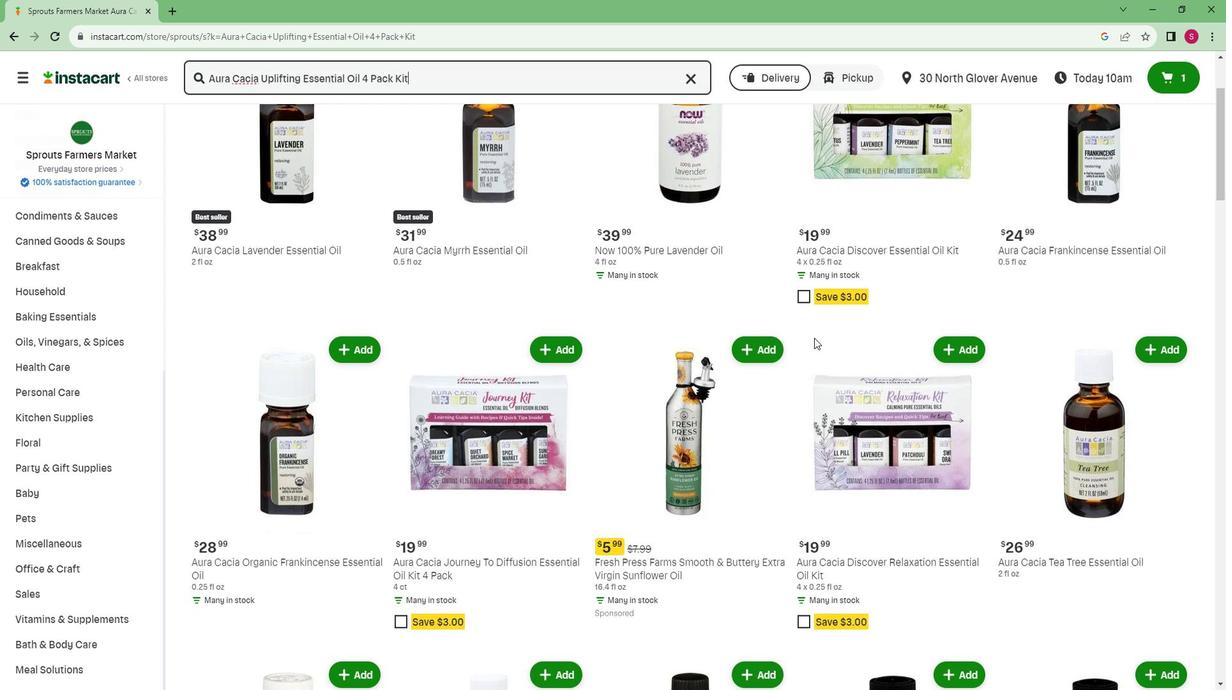 
Action: Mouse moved to (810, 337)
Screenshot: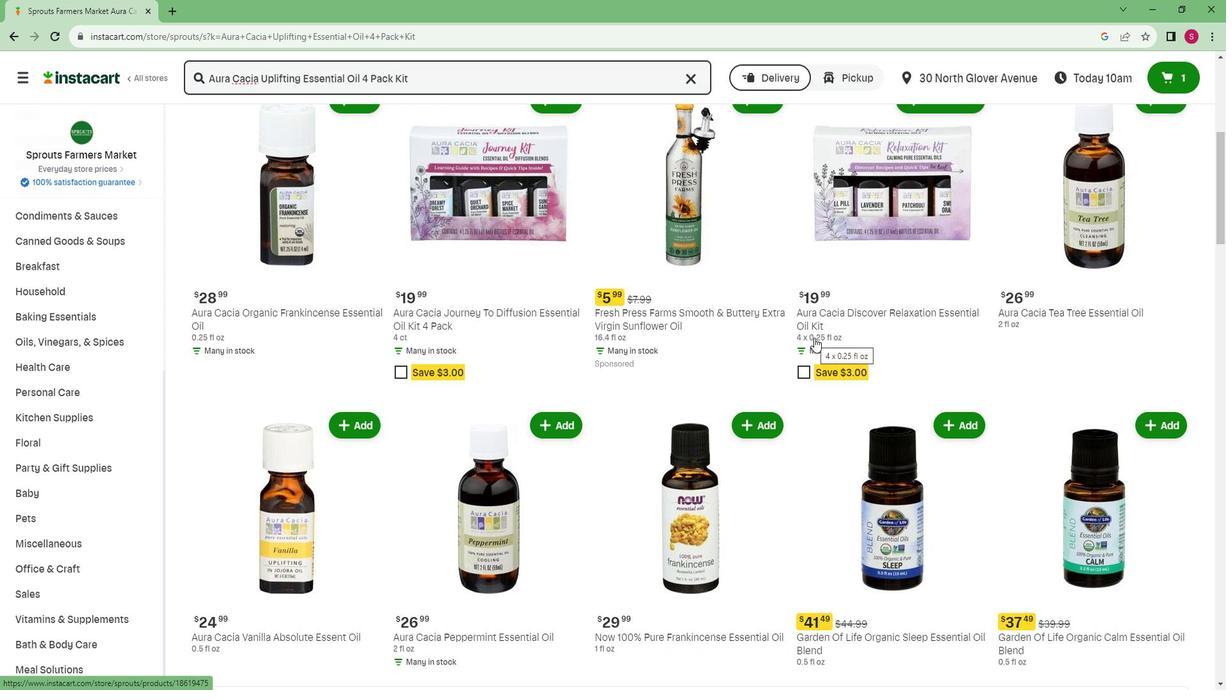 
Action: Mouse scrolled (810, 336) with delta (0, 0)
Screenshot: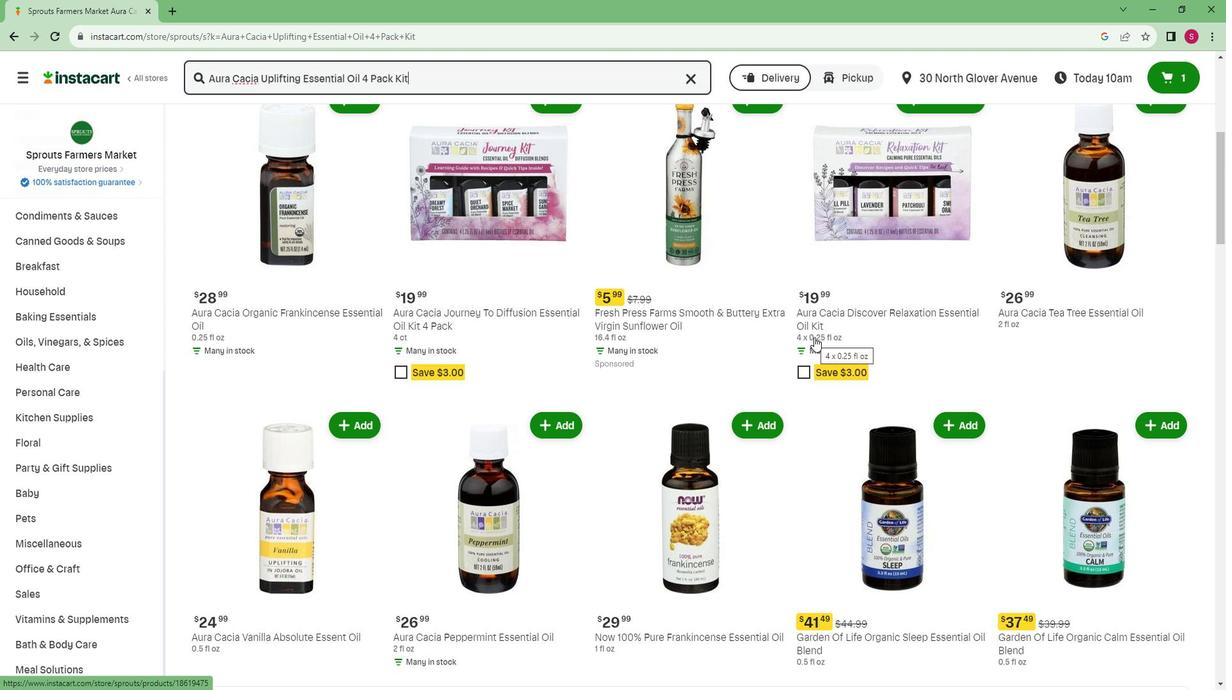 
Action: Mouse scrolled (810, 336) with delta (0, 0)
Screenshot: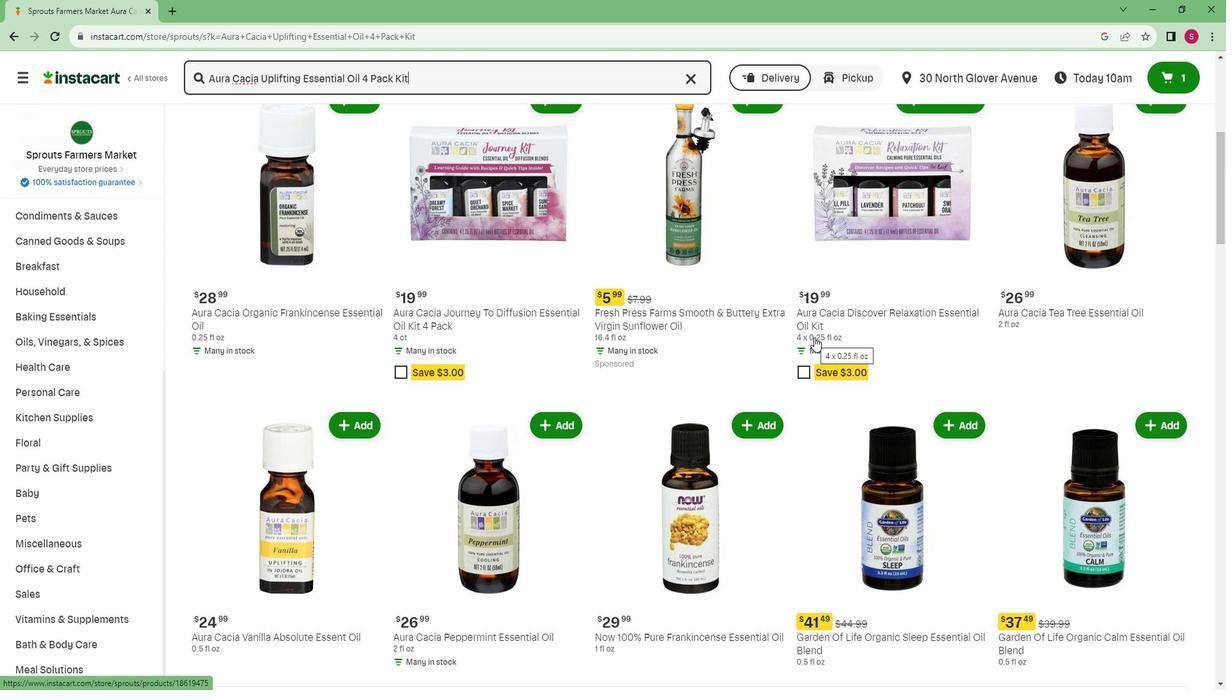 
Action: Mouse scrolled (810, 336) with delta (0, 0)
Screenshot: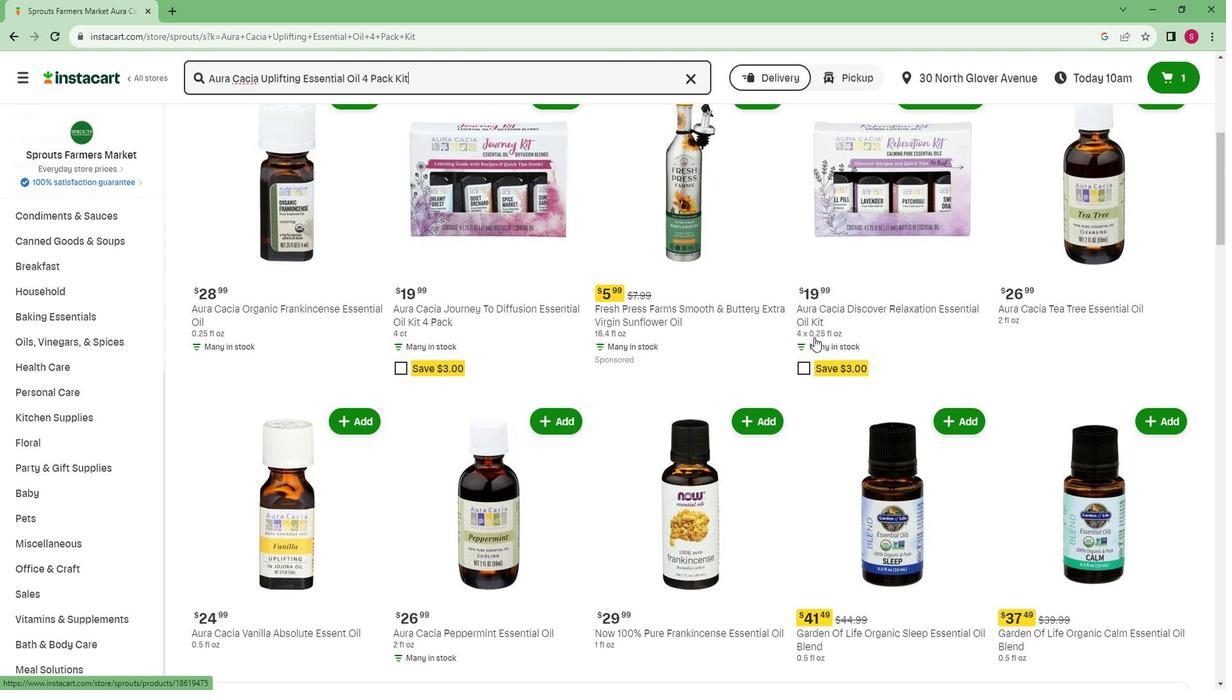 
Action: Mouse scrolled (810, 336) with delta (0, 0)
Screenshot: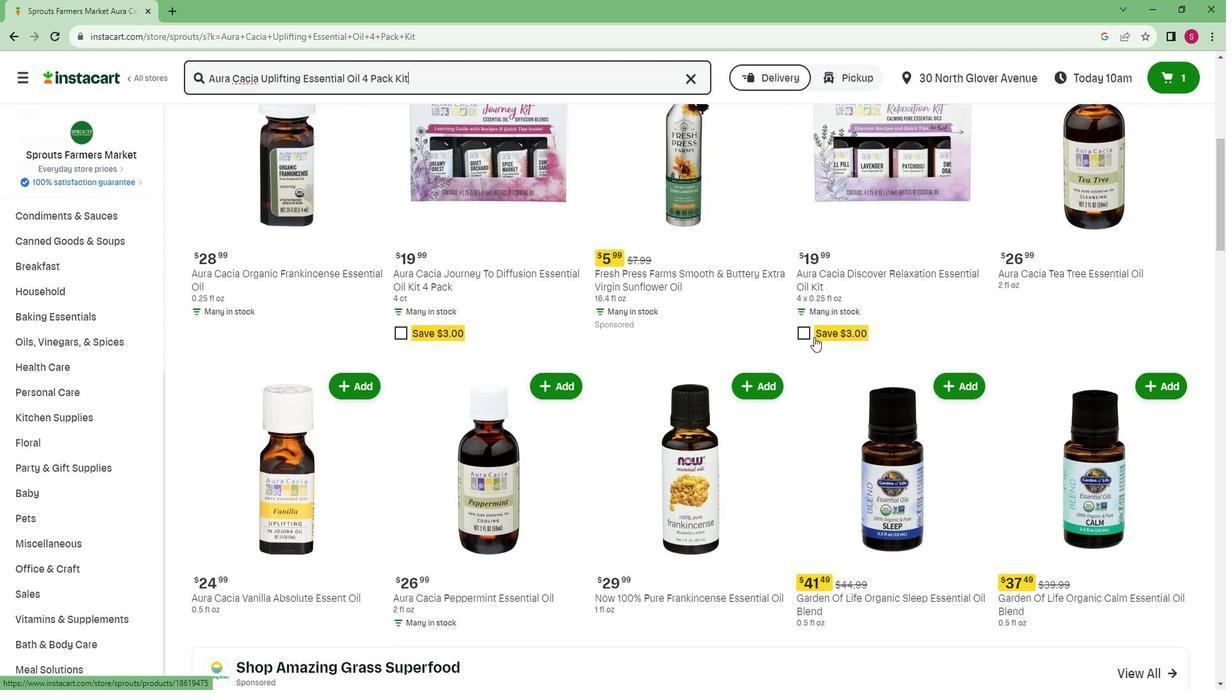 
Action: Mouse scrolled (810, 336) with delta (0, 0)
Screenshot: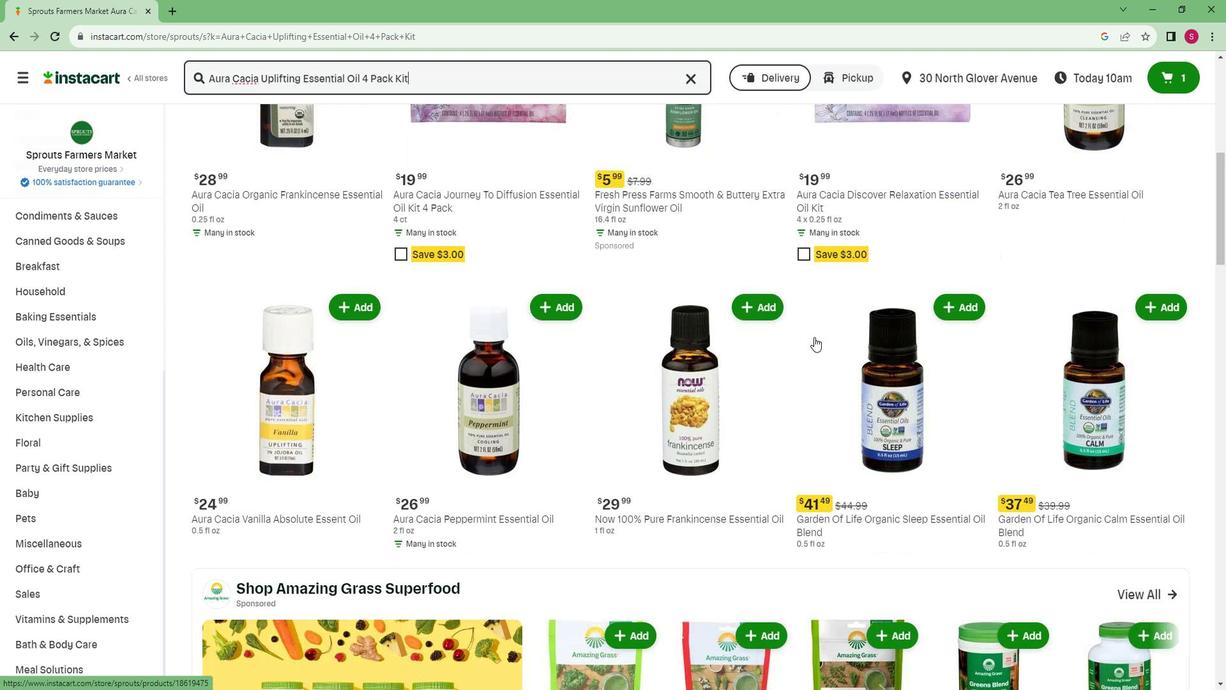 
